 Task: Open Card Continuous Deployment Planning in Board Business Intelligence to Workspace Agile Methodology and add a team member Softage.1@softage.net, a label Green, a checklist Animation, an attachment from your computer, a color Green and finally, add a card description 'Create and send out employee engagement survey on company vision' and a comment 'Let us approach this task with a sense of data-driven decision-making, using metrics and analytics to inform our choices.'. Add a start date 'Jan 01, 1900' with a due date 'Jan 08, 1900'
Action: Mouse moved to (87, 356)
Screenshot: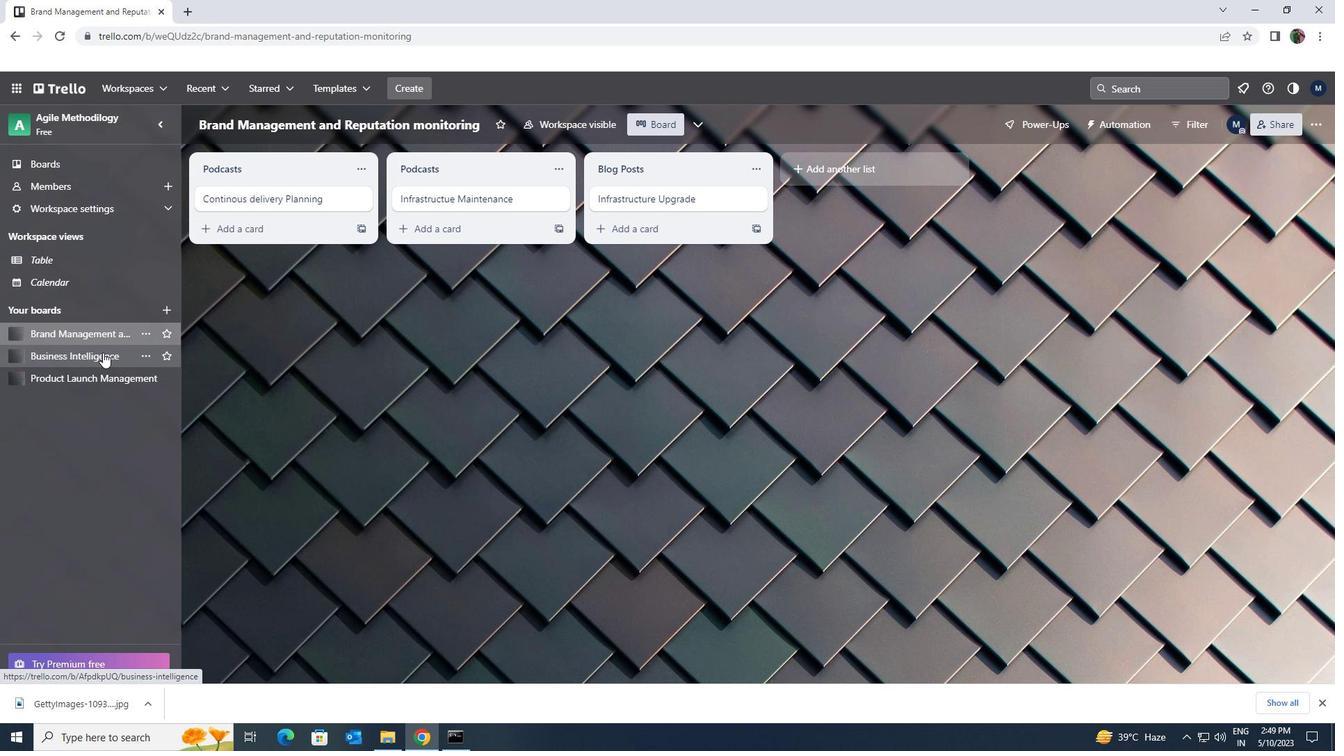 
Action: Mouse pressed left at (87, 356)
Screenshot: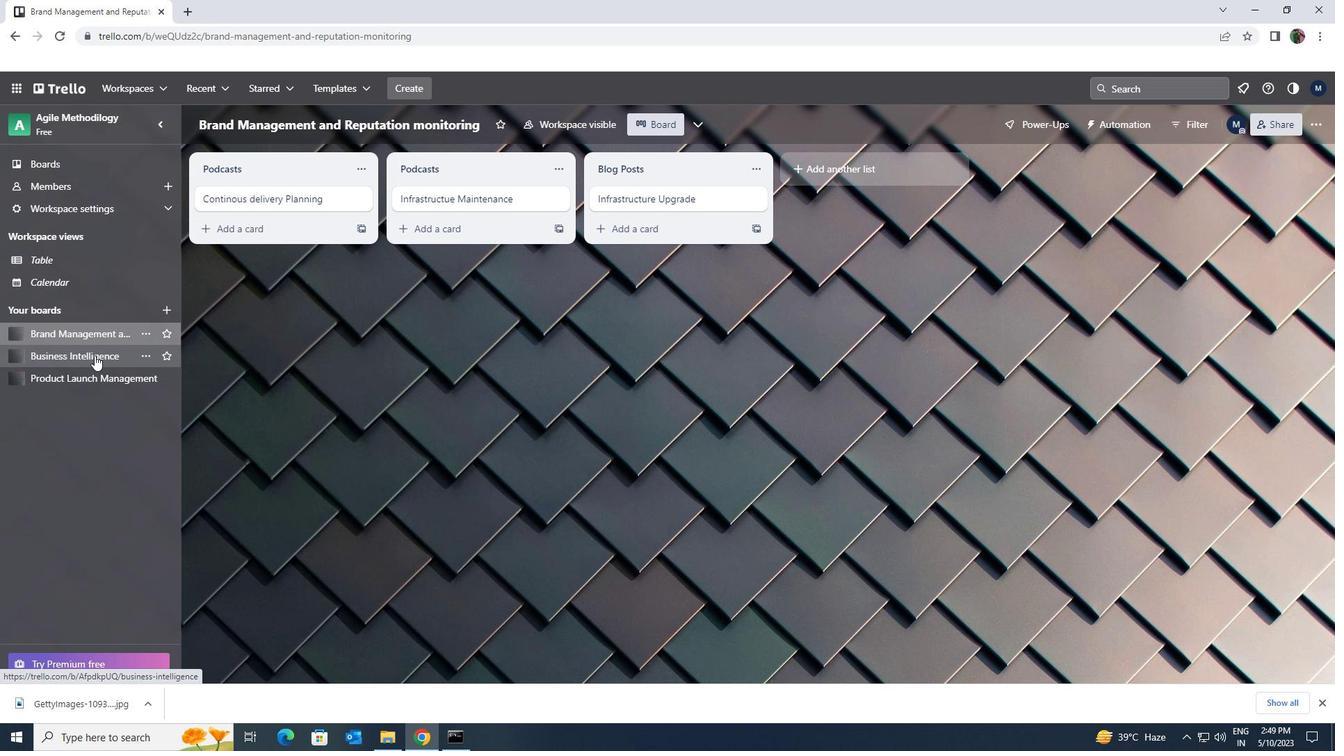 
Action: Mouse moved to (321, 198)
Screenshot: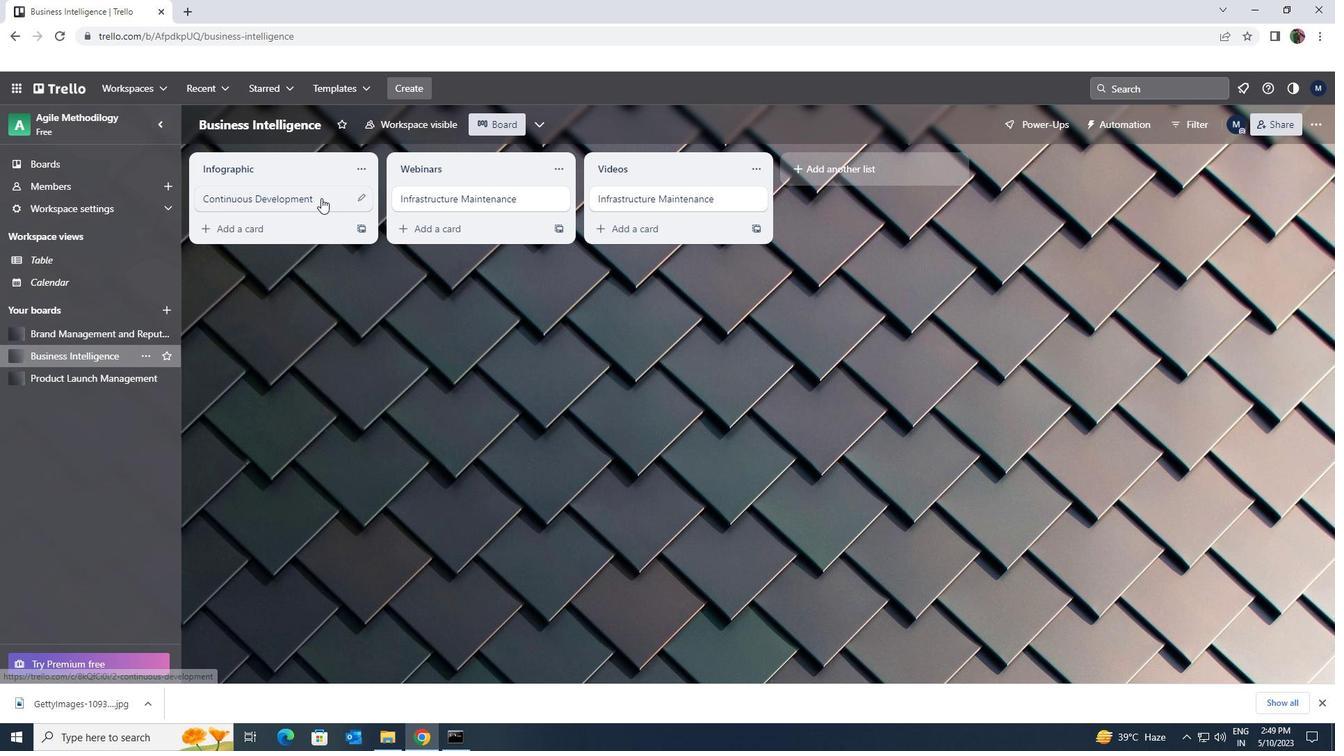
Action: Mouse pressed left at (321, 198)
Screenshot: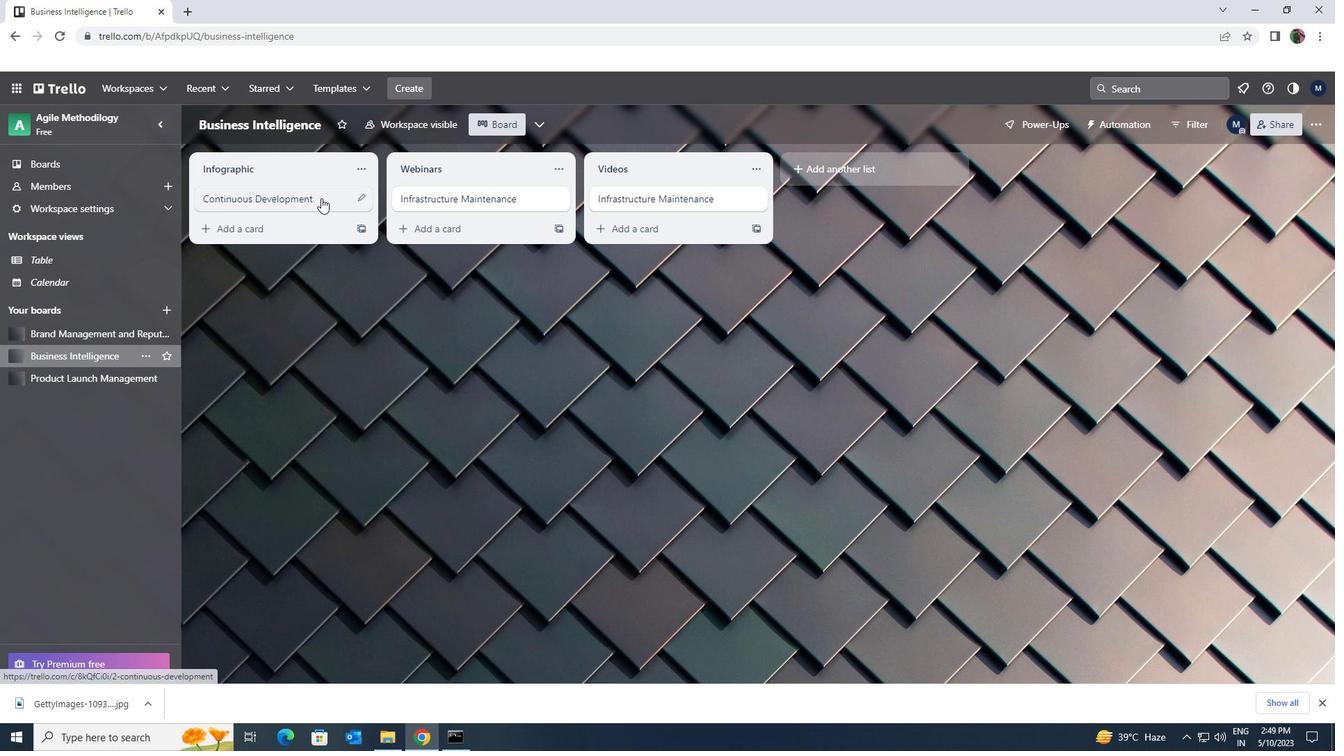 
Action: Mouse moved to (828, 205)
Screenshot: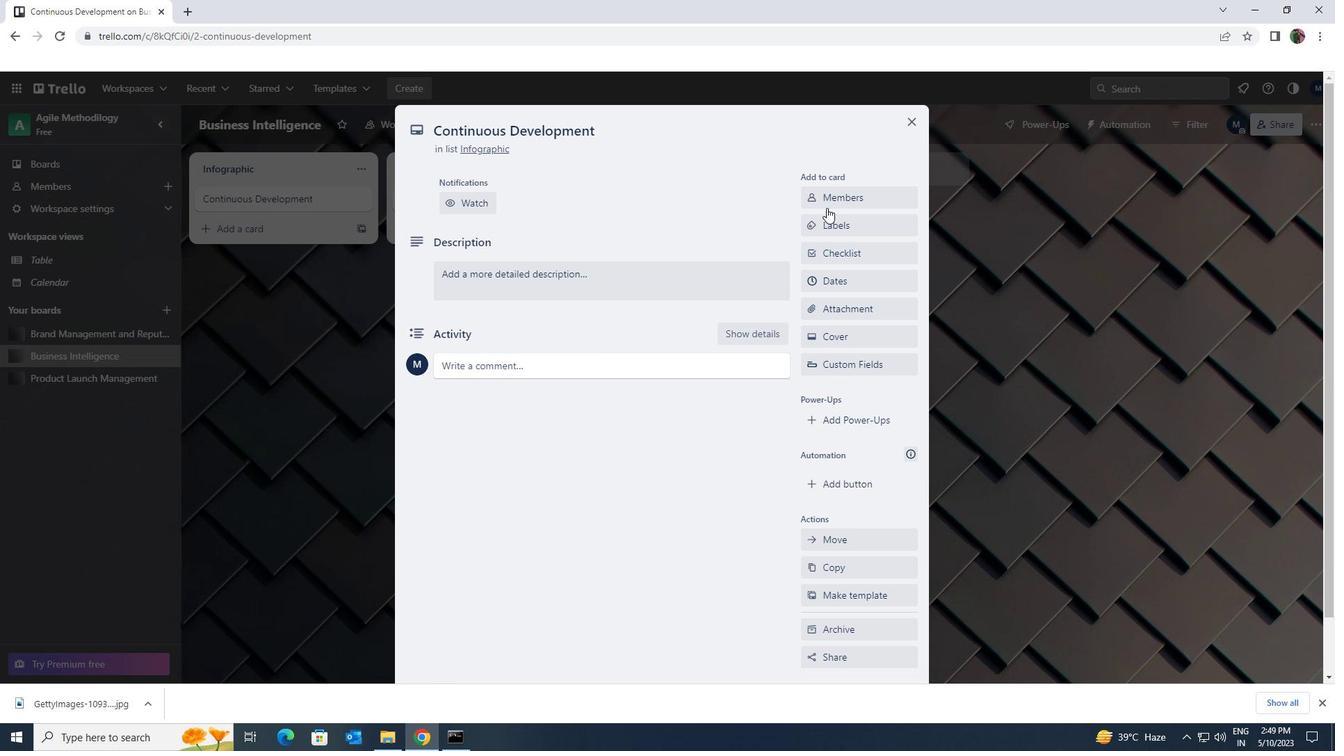 
Action: Mouse pressed left at (828, 205)
Screenshot: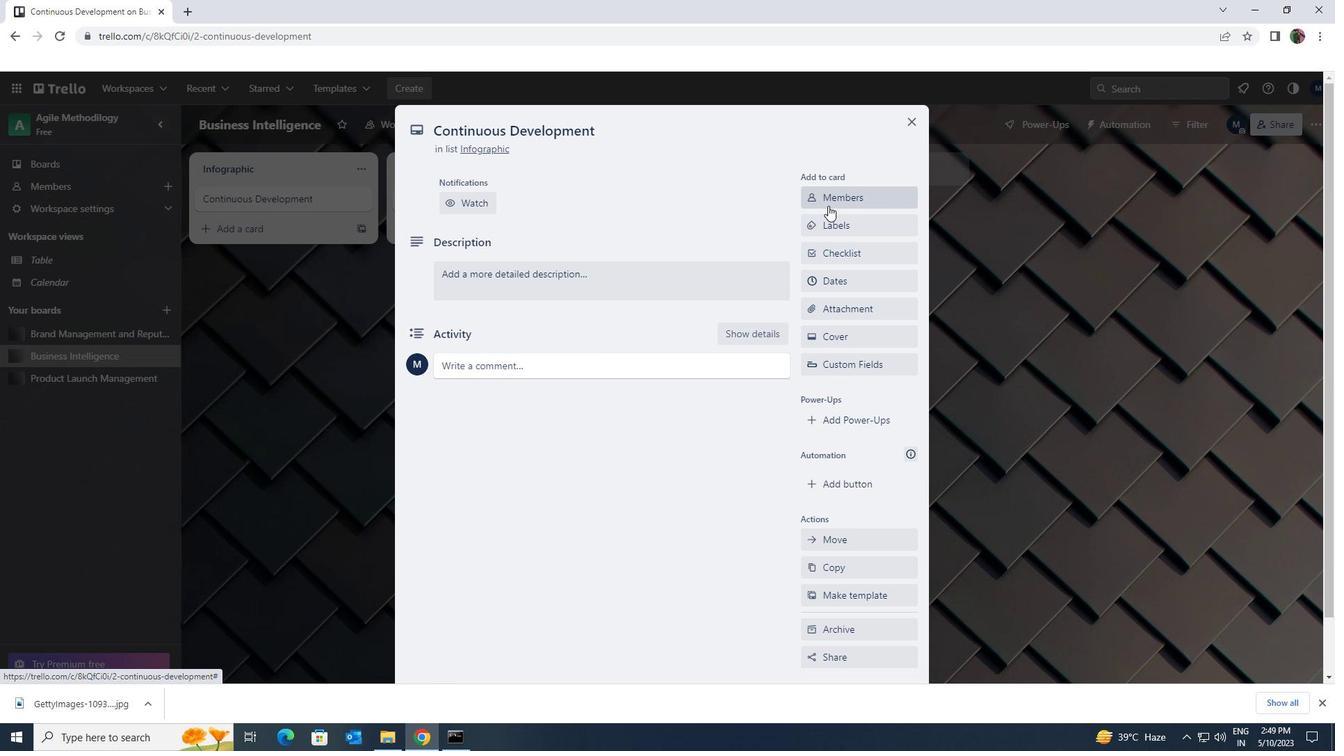 
Action: Key pressed <Key.shift>SOFTAGE.1<Key.shift>@SOFTAGE.NET
Screenshot: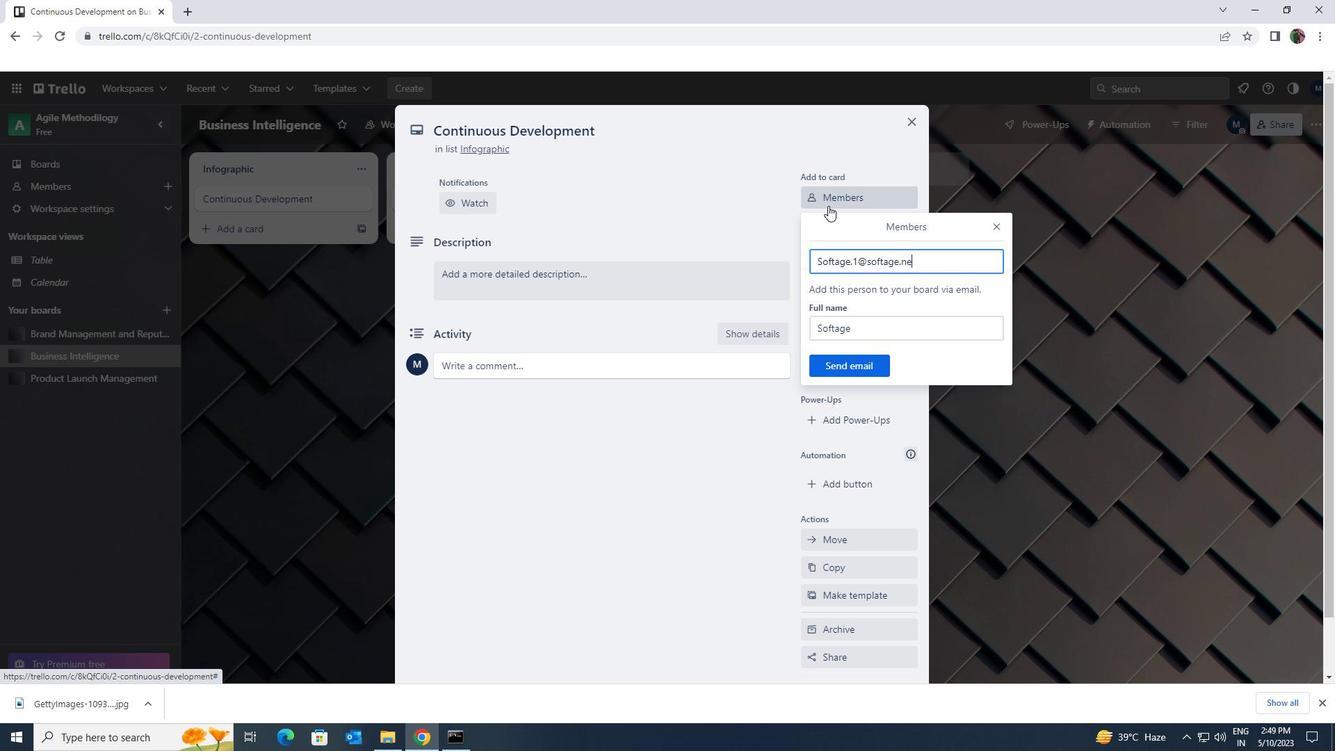 
Action: Mouse moved to (870, 358)
Screenshot: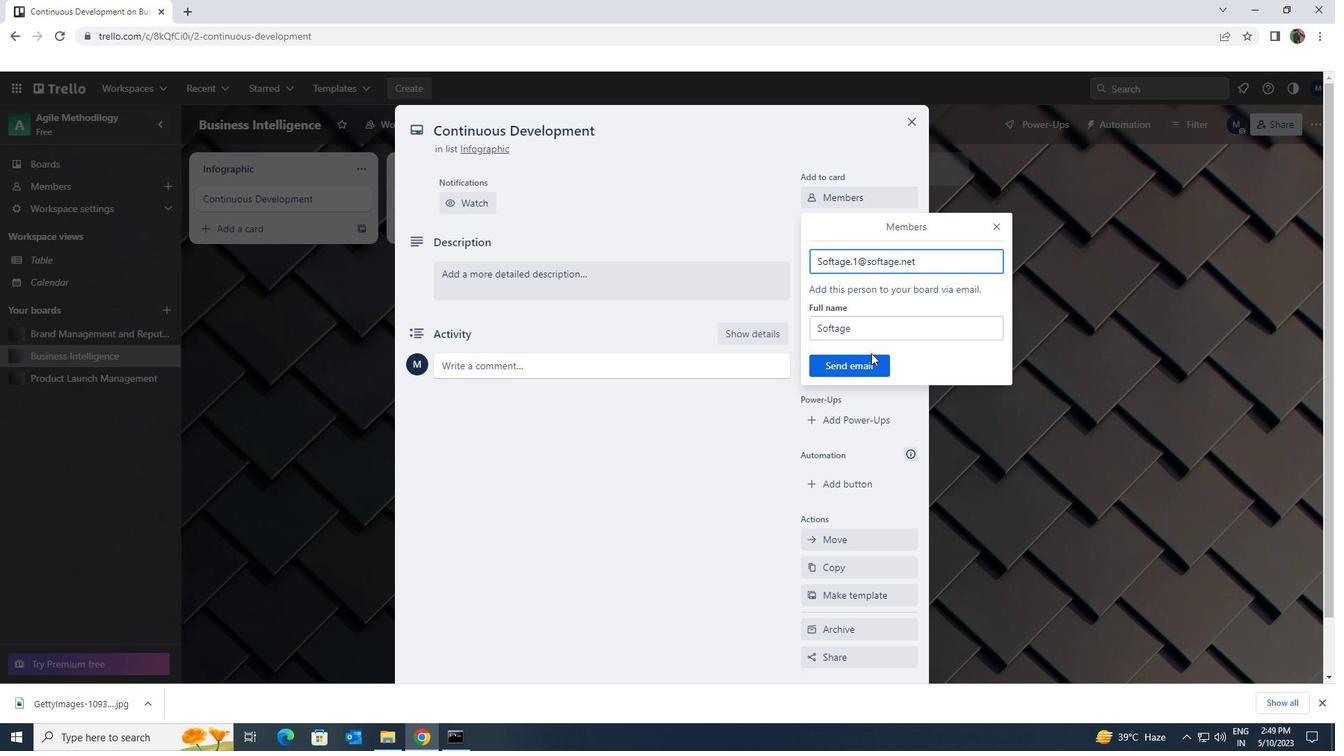 
Action: Mouse pressed left at (870, 358)
Screenshot: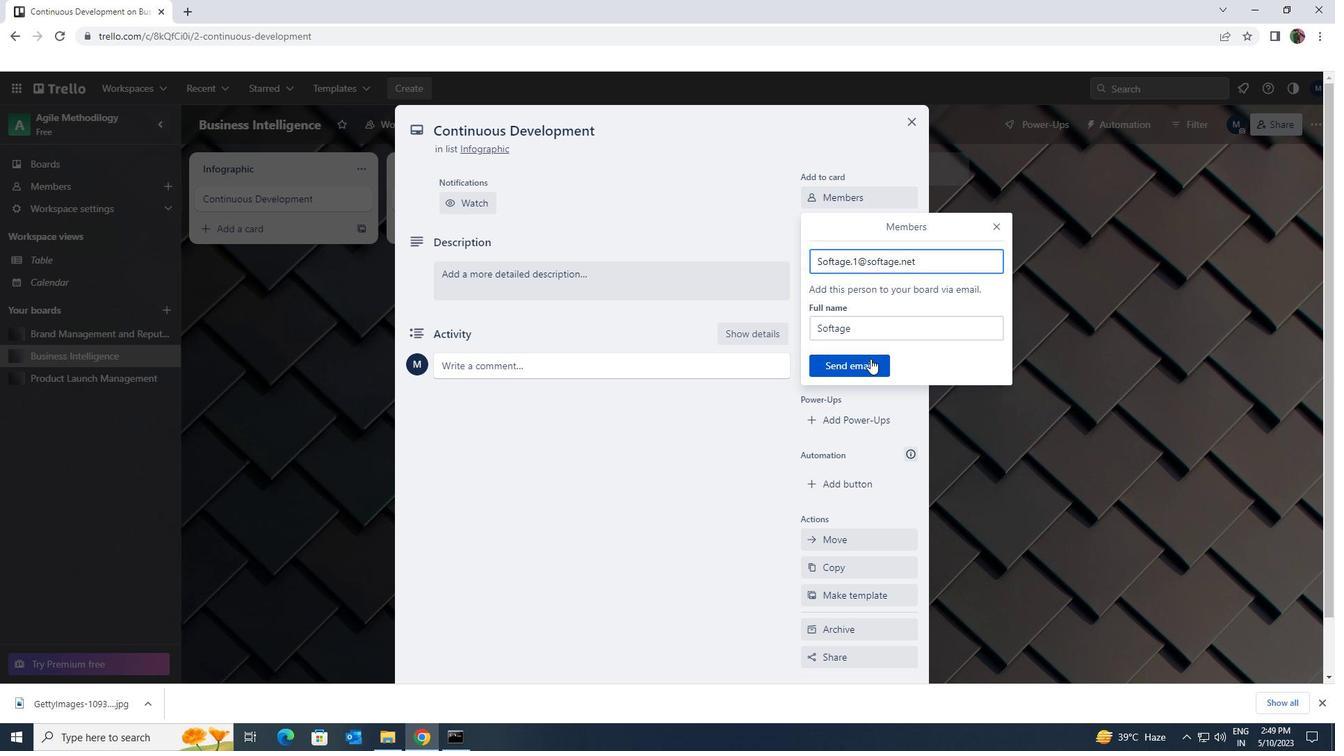 
Action: Mouse moved to (857, 282)
Screenshot: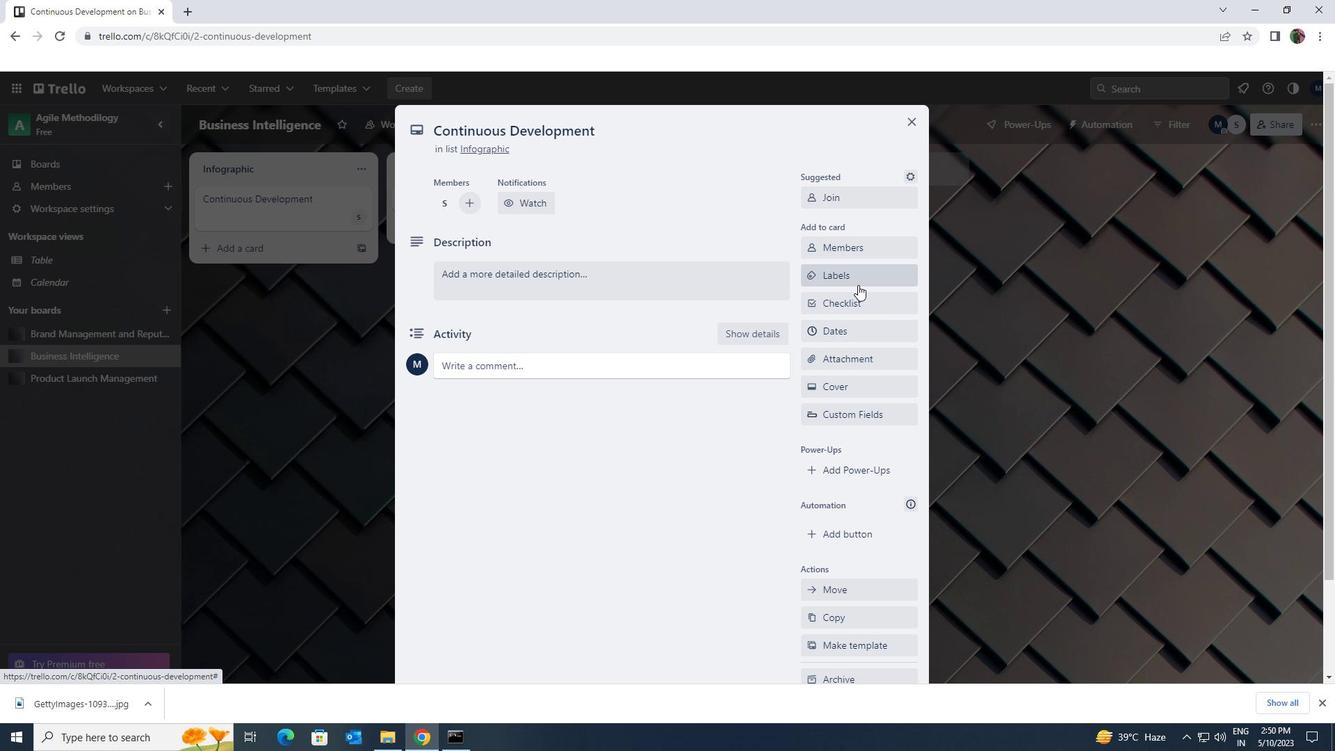 
Action: Mouse pressed left at (857, 282)
Screenshot: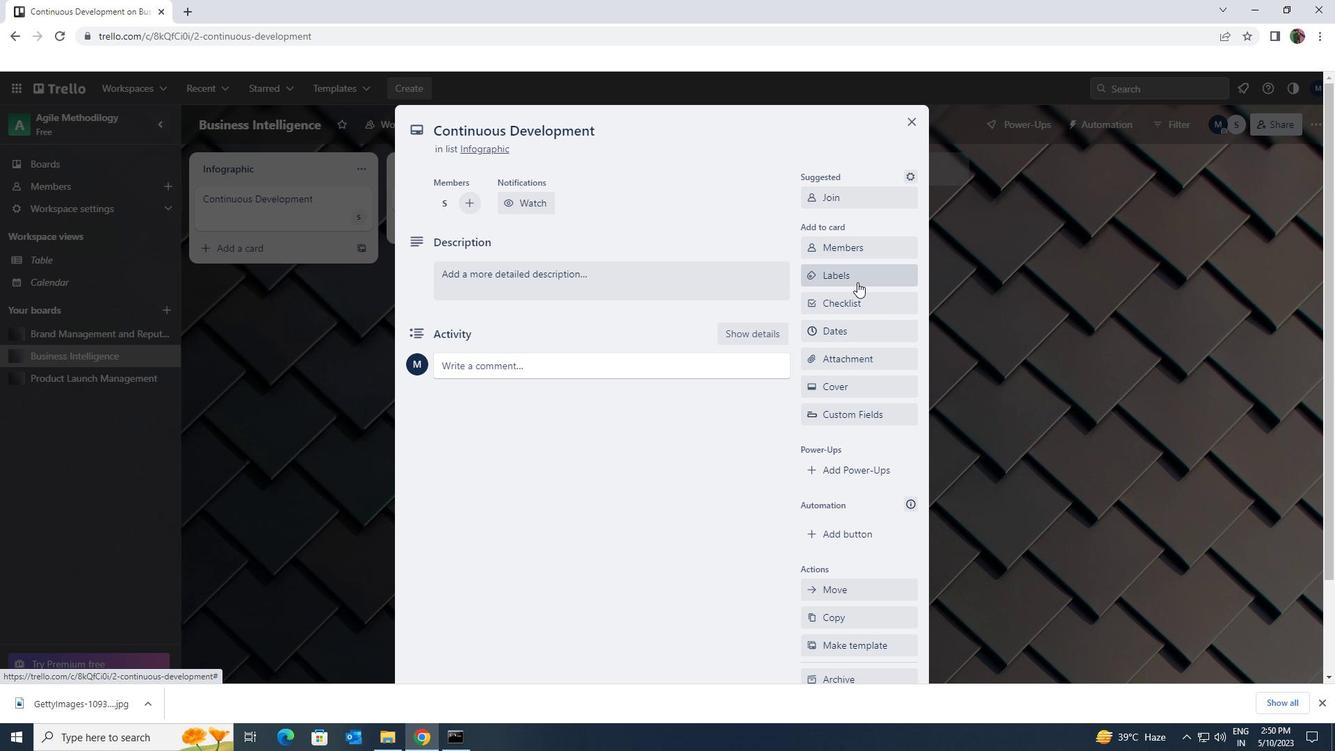
Action: Mouse moved to (882, 554)
Screenshot: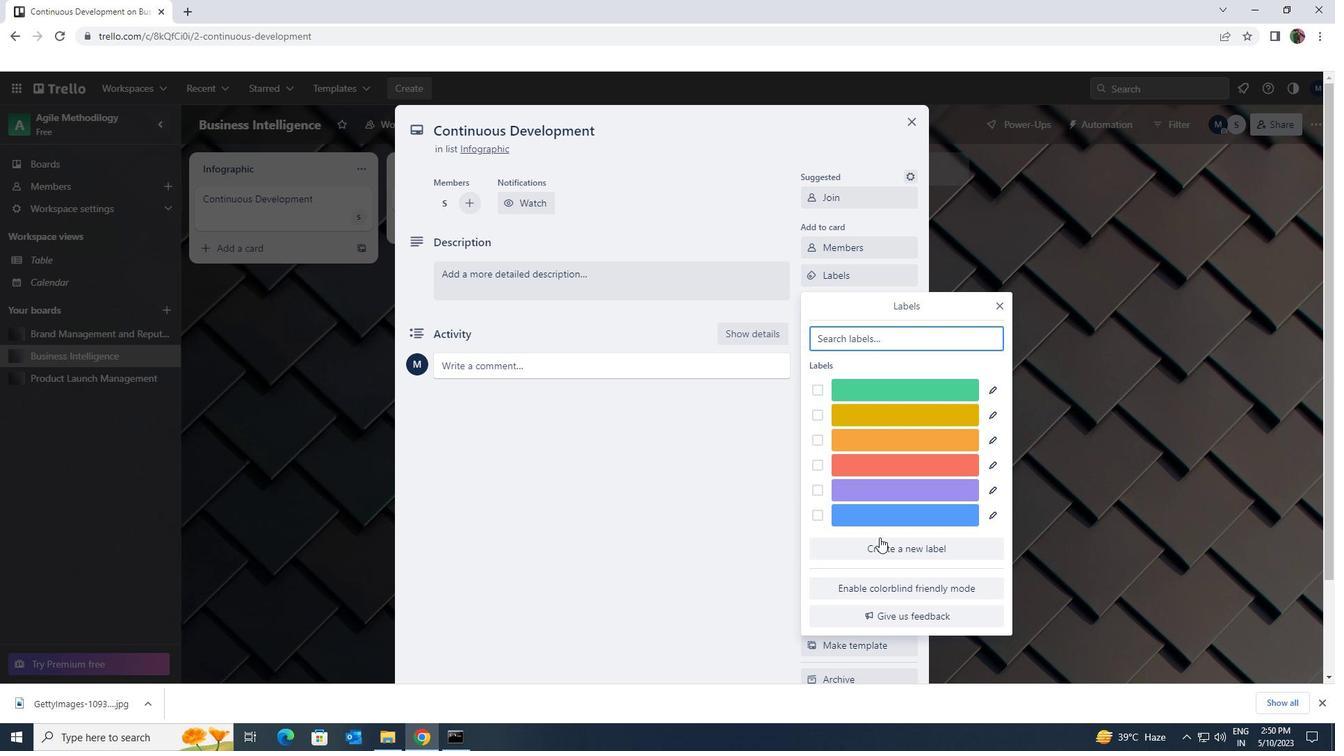 
Action: Mouse pressed left at (882, 554)
Screenshot: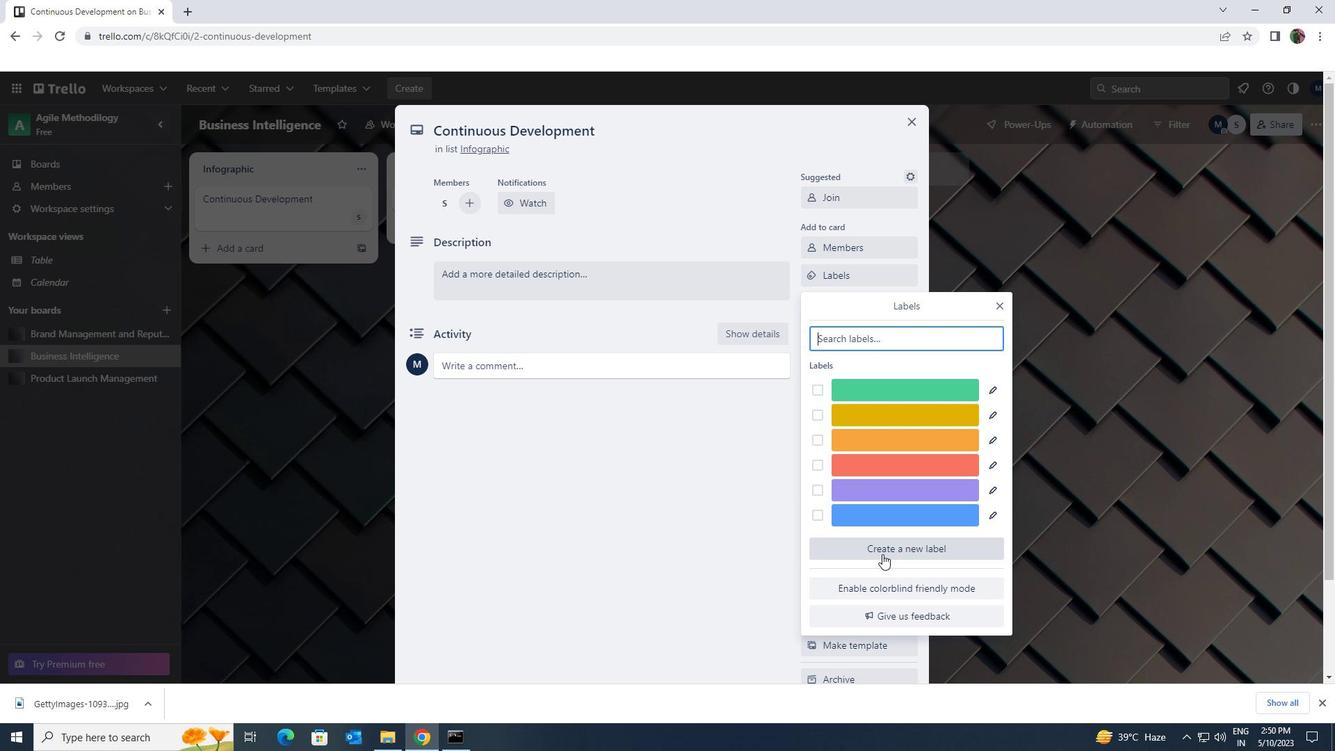 
Action: Mouse moved to (827, 346)
Screenshot: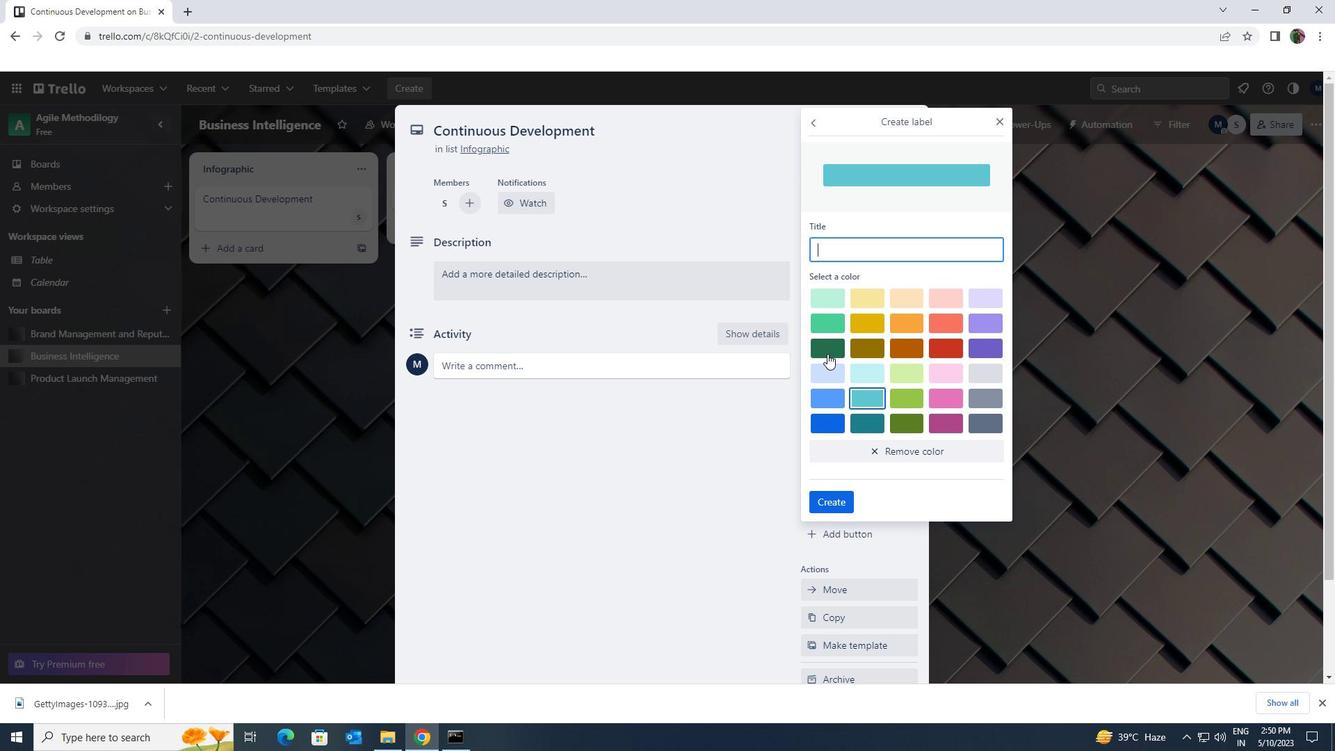 
Action: Mouse pressed left at (827, 346)
Screenshot: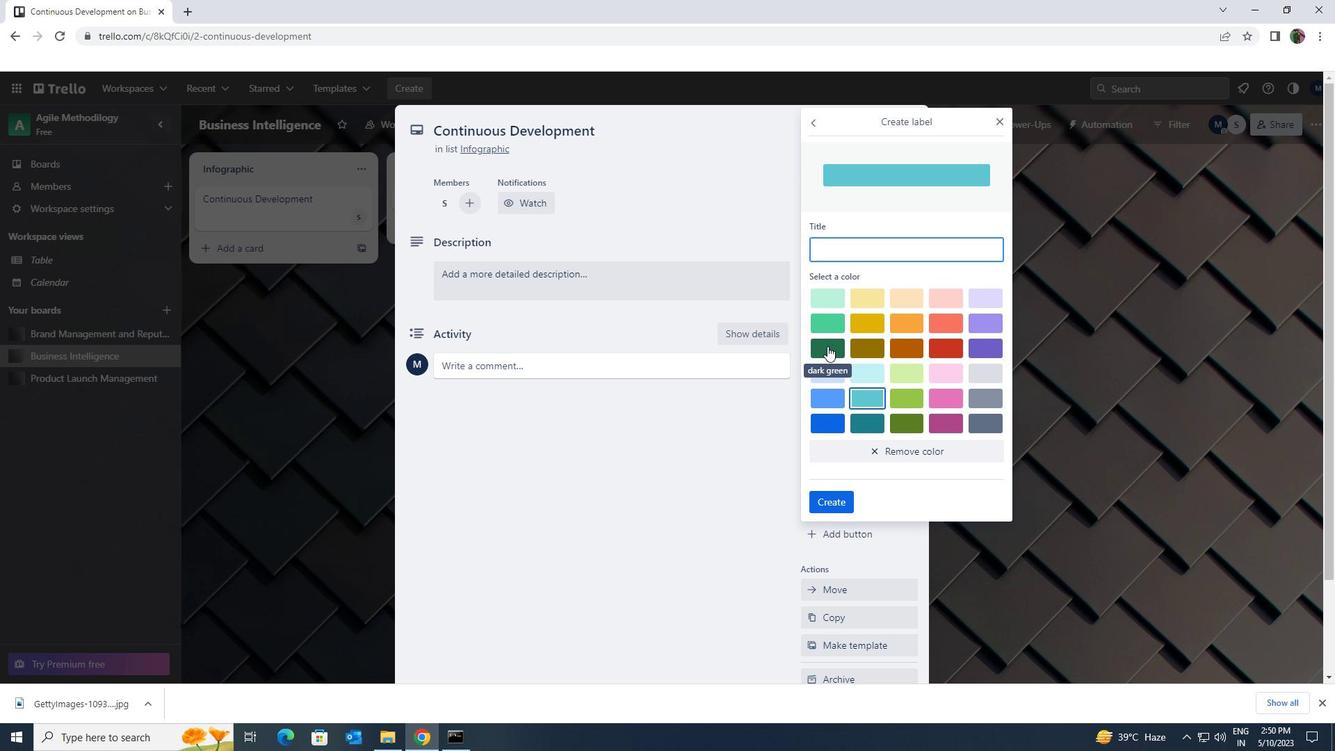 
Action: Mouse moved to (838, 499)
Screenshot: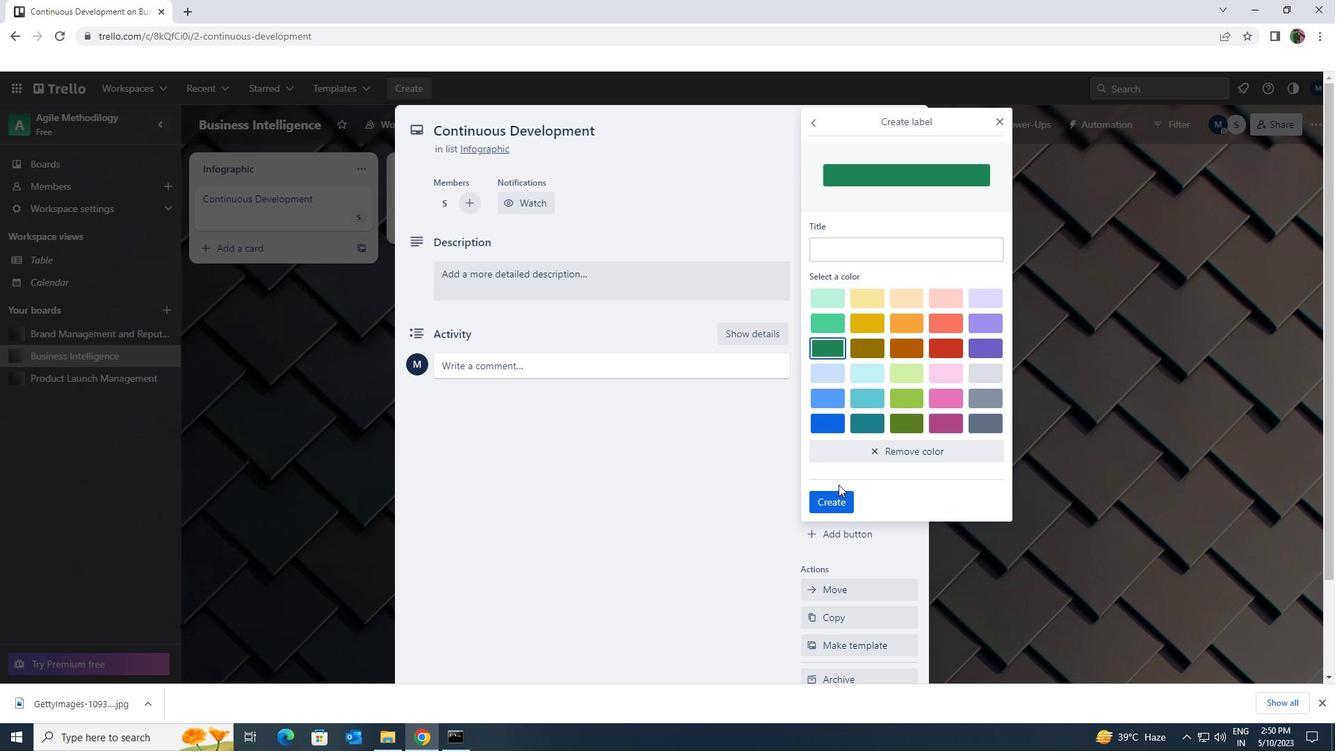 
Action: Mouse pressed left at (838, 499)
Screenshot: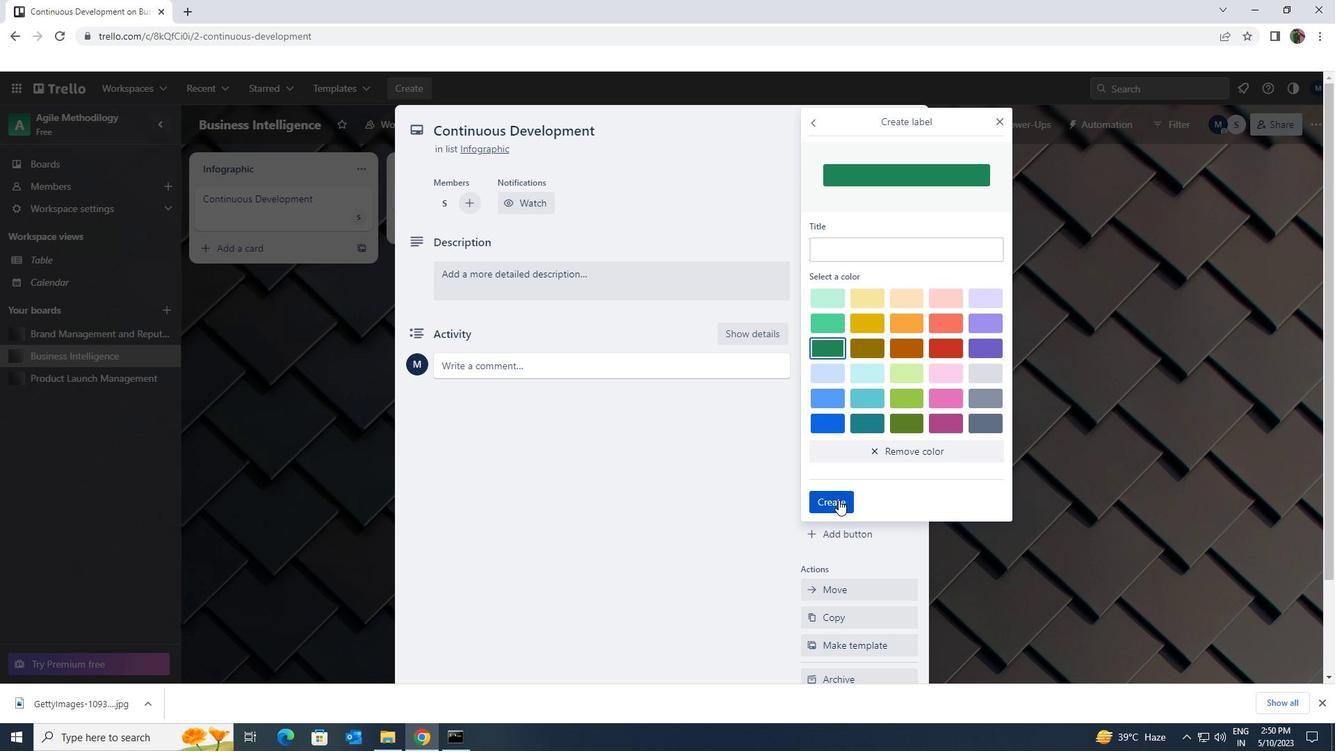 
Action: Mouse moved to (995, 305)
Screenshot: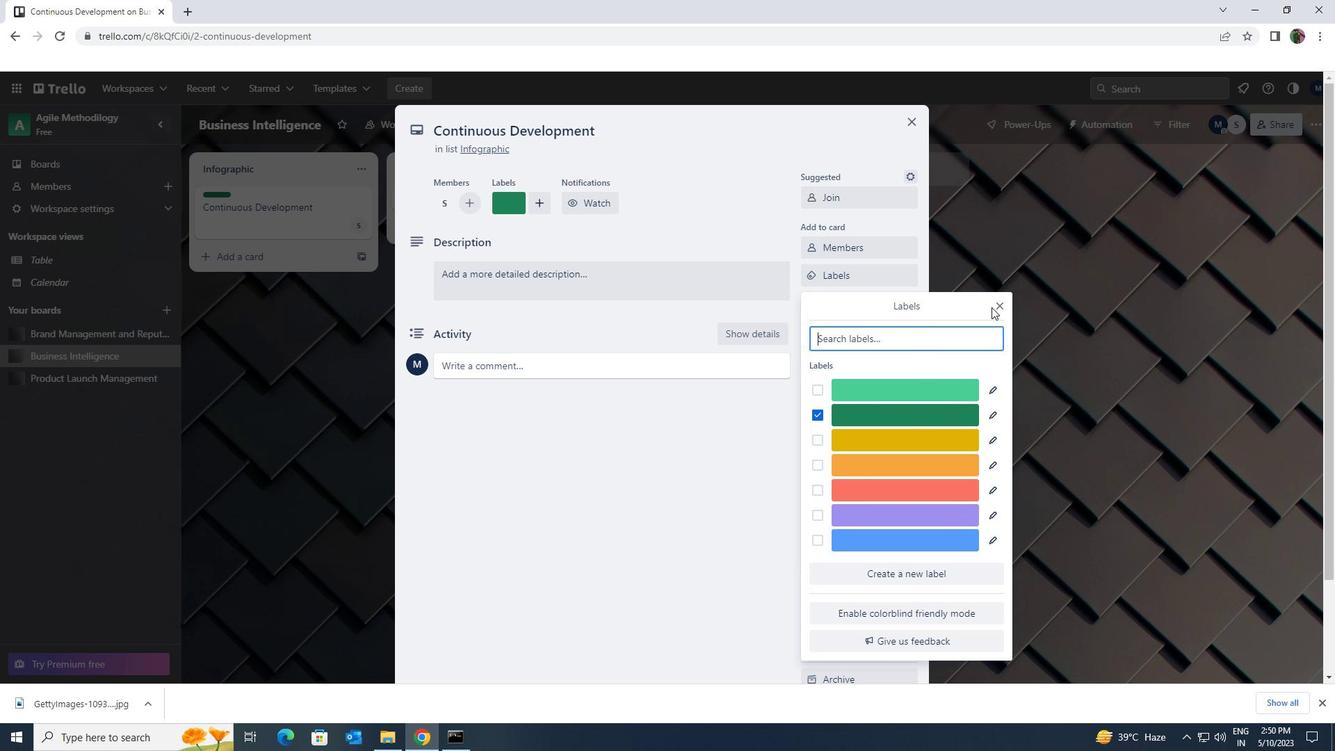 
Action: Mouse pressed left at (995, 305)
Screenshot: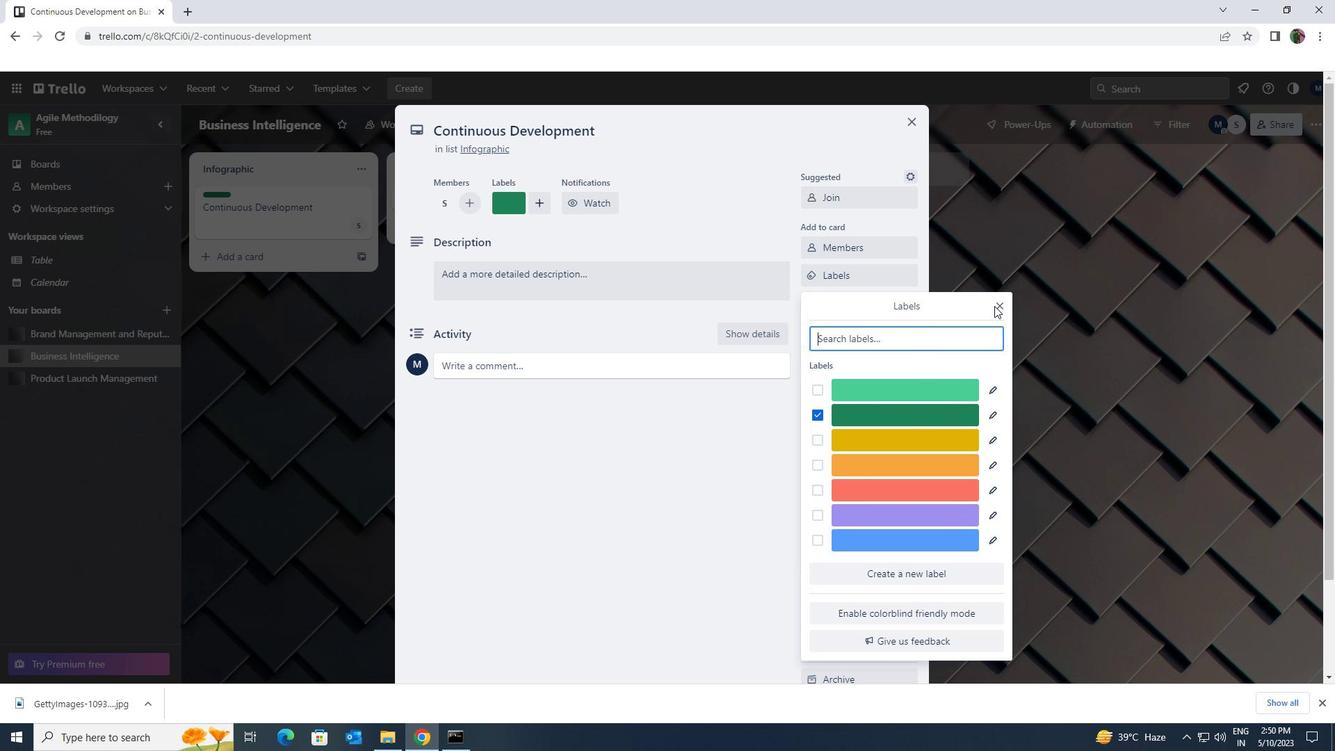 
Action: Mouse moved to (896, 294)
Screenshot: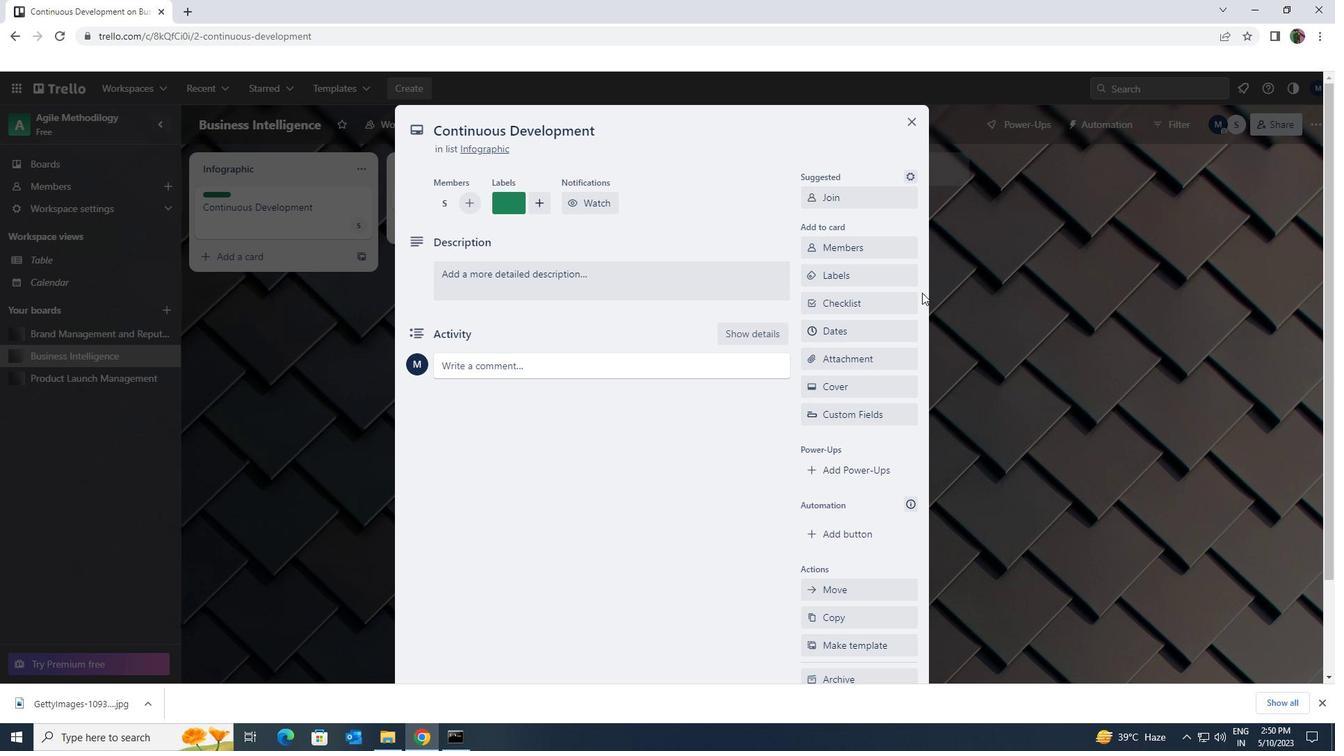
Action: Mouse pressed left at (896, 294)
Screenshot: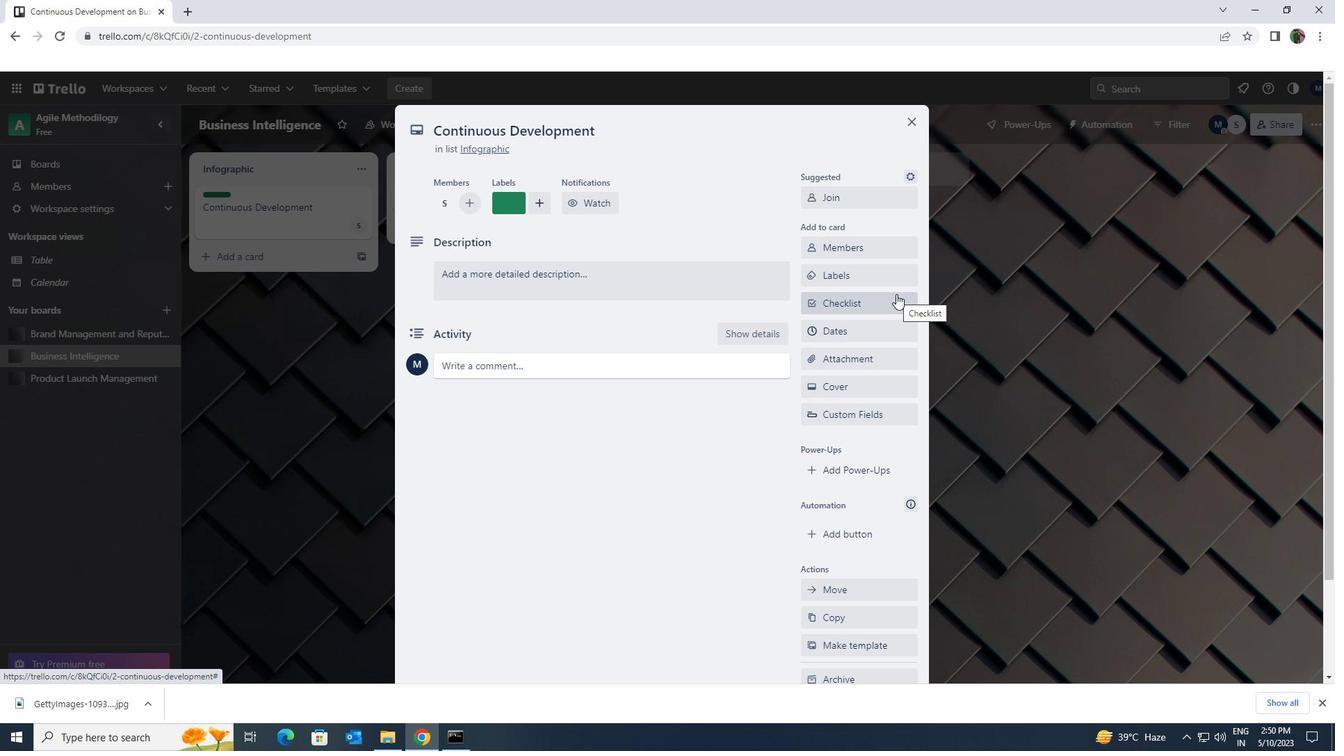 
Action: Key pressed <Key.shift><Key.shift><Key.shift><Key.shift><Key.shift><Key.shift><Key.shift><Key.shift><Key.shift><Key.shift>ANIMATION
Screenshot: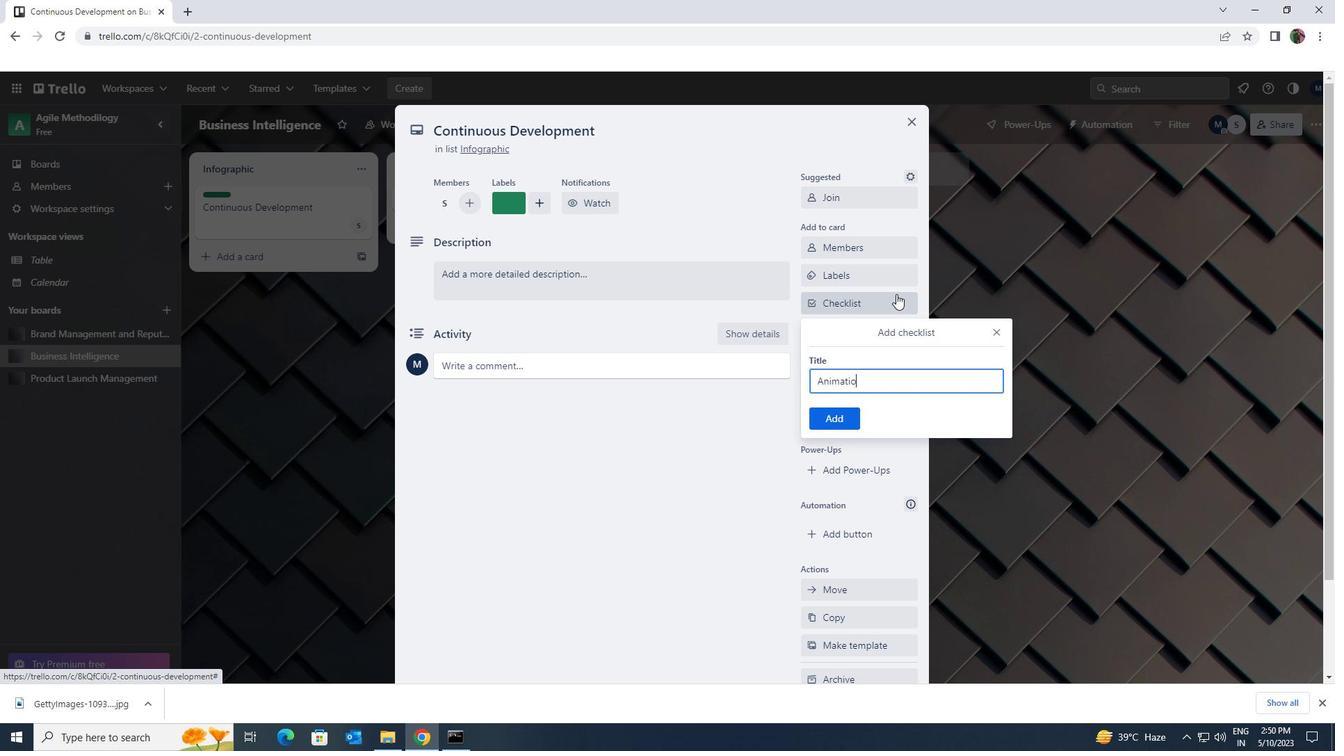 
Action: Mouse moved to (844, 419)
Screenshot: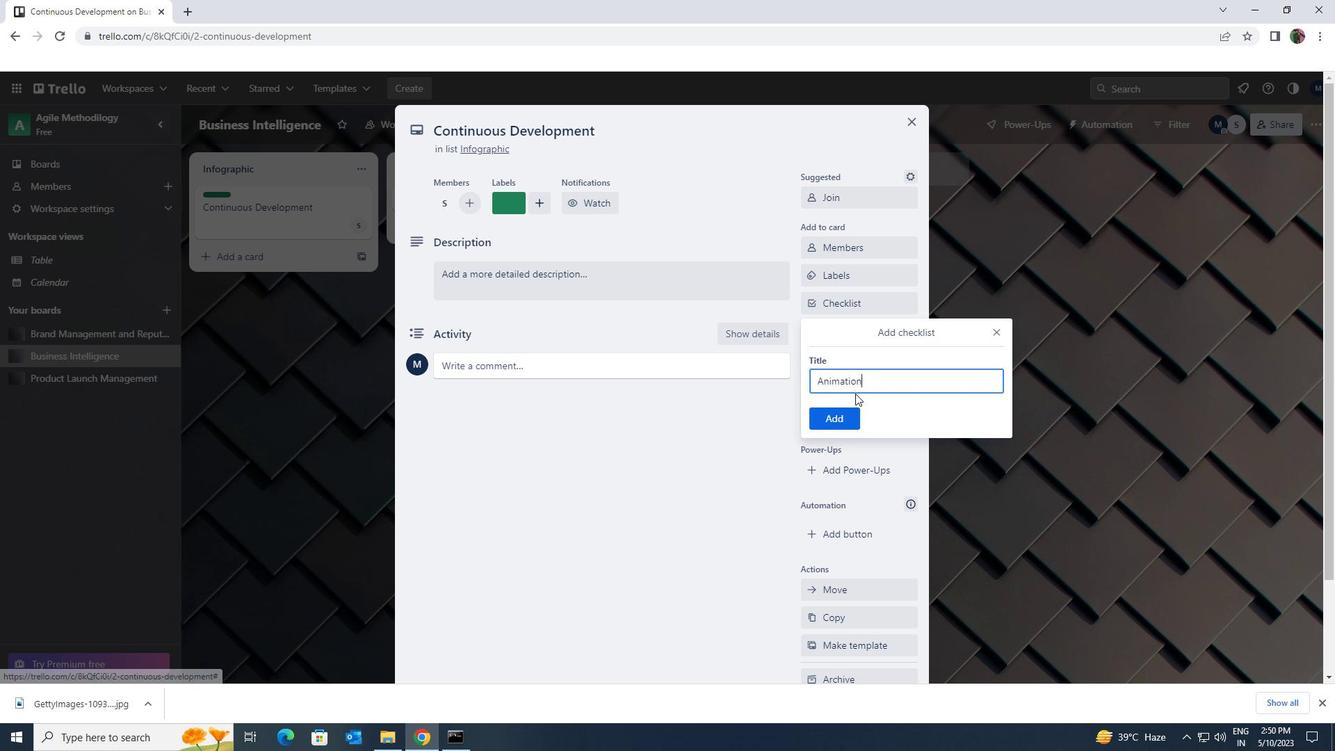 
Action: Mouse pressed left at (844, 419)
Screenshot: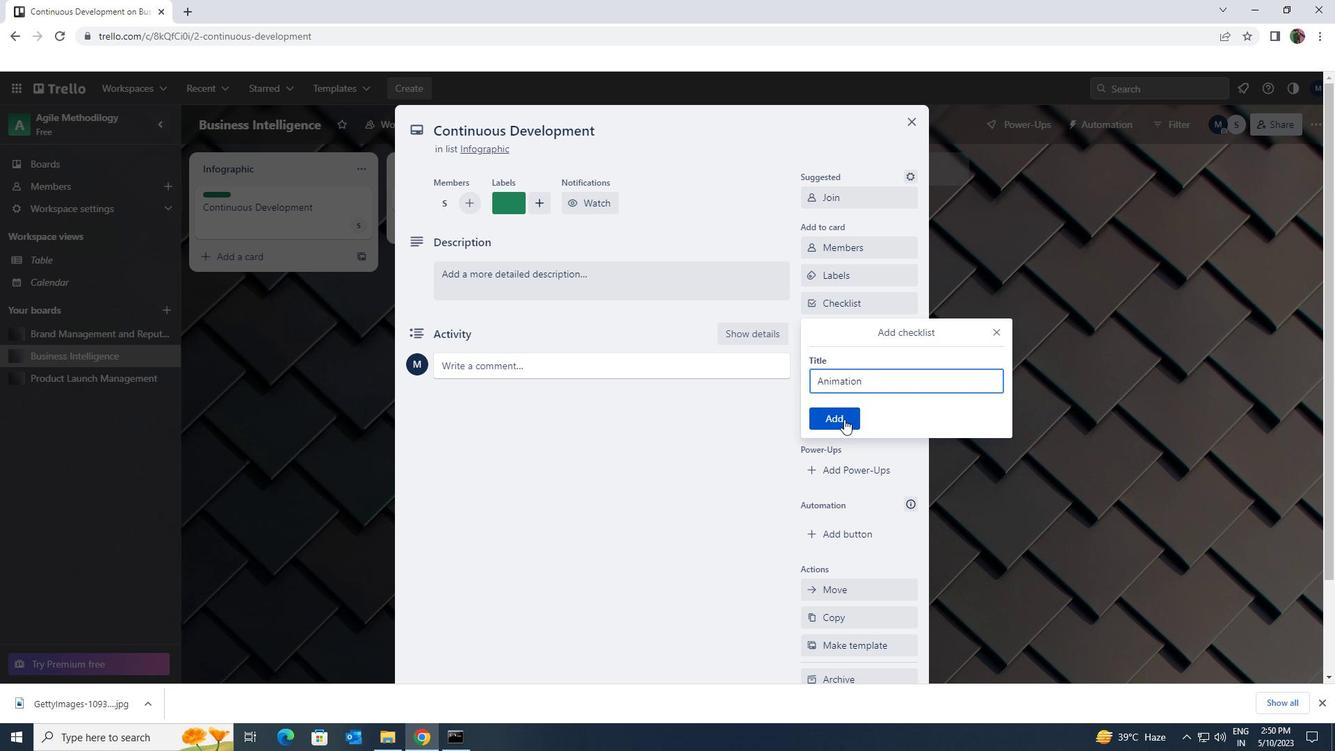 
Action: Mouse moved to (844, 354)
Screenshot: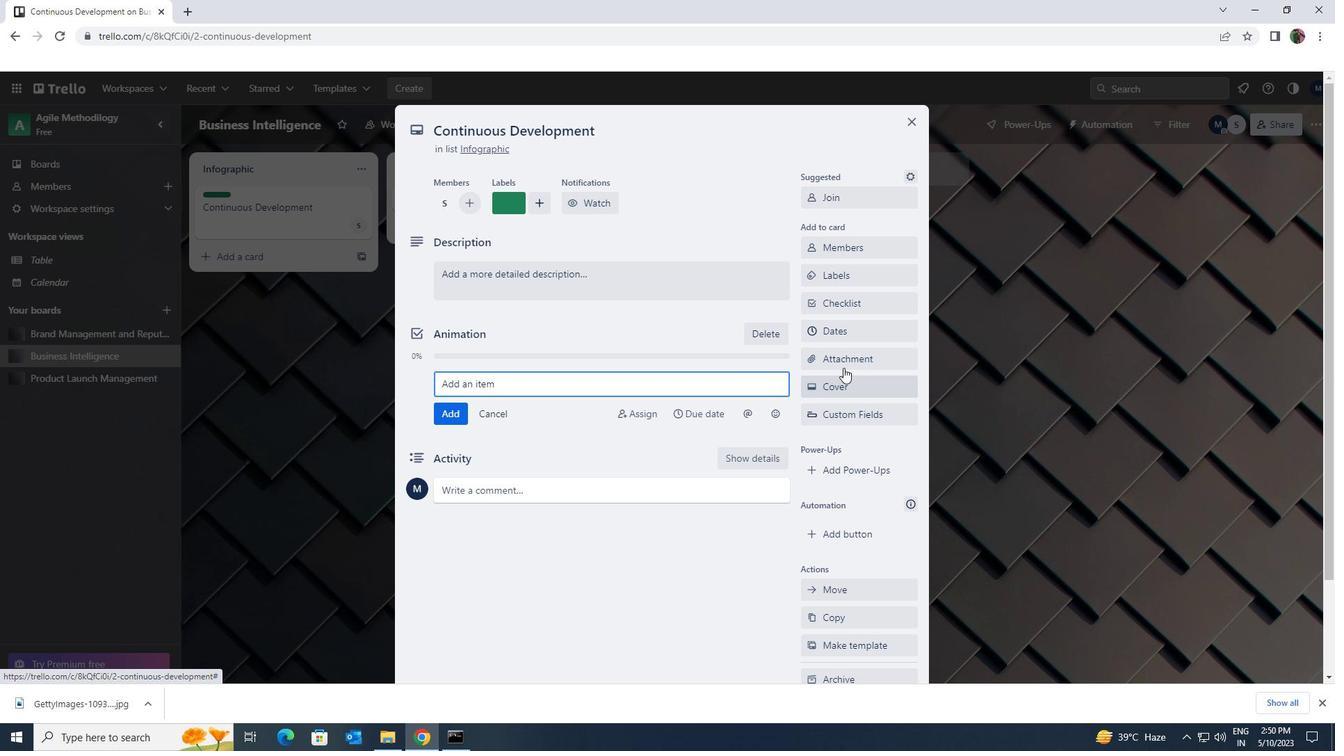 
Action: Mouse pressed left at (844, 354)
Screenshot: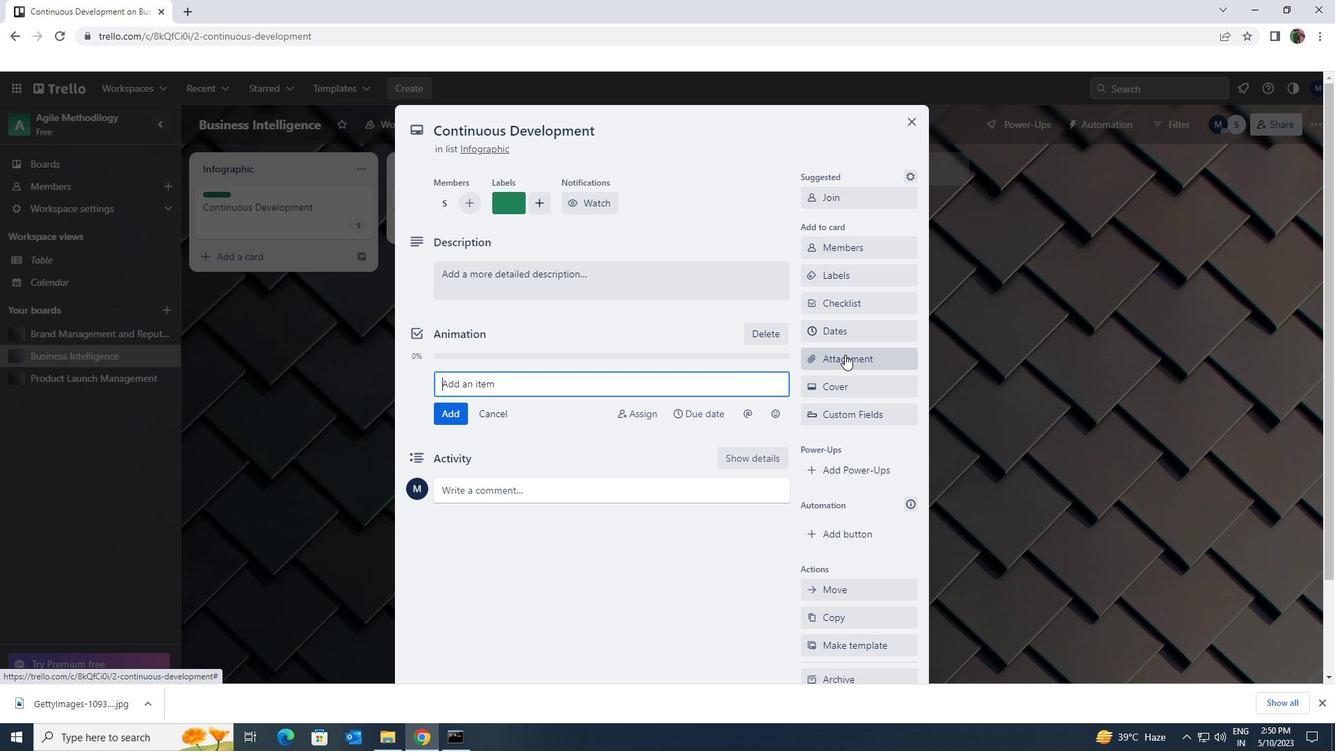 
Action: Mouse moved to (856, 424)
Screenshot: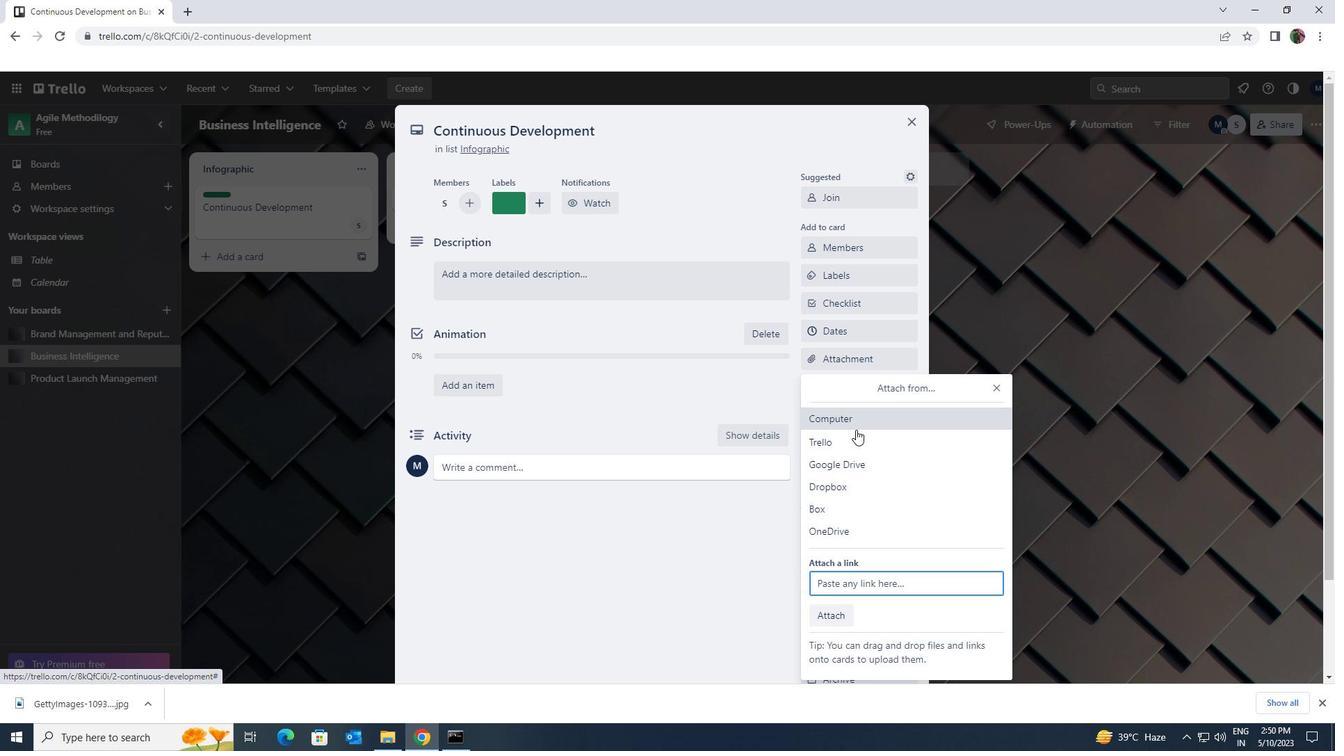 
Action: Mouse pressed left at (856, 424)
Screenshot: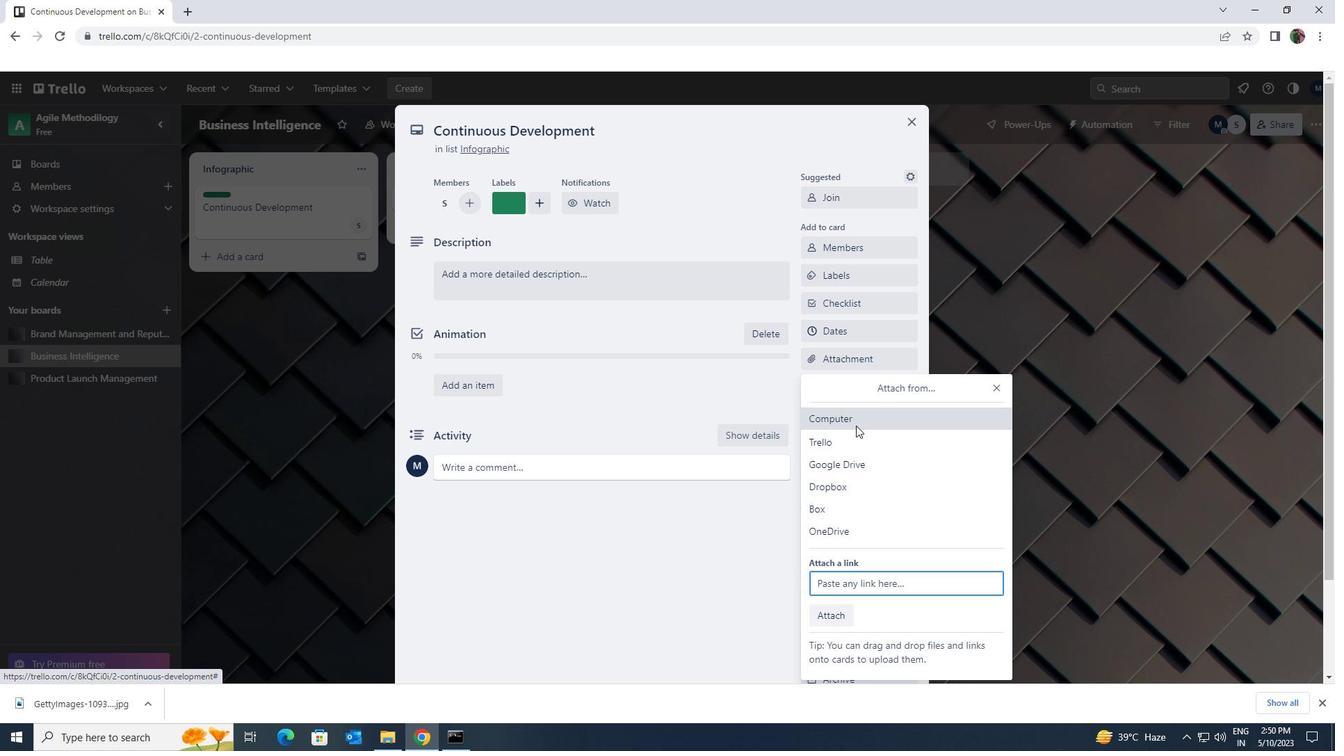 
Action: Mouse moved to (73, 155)
Screenshot: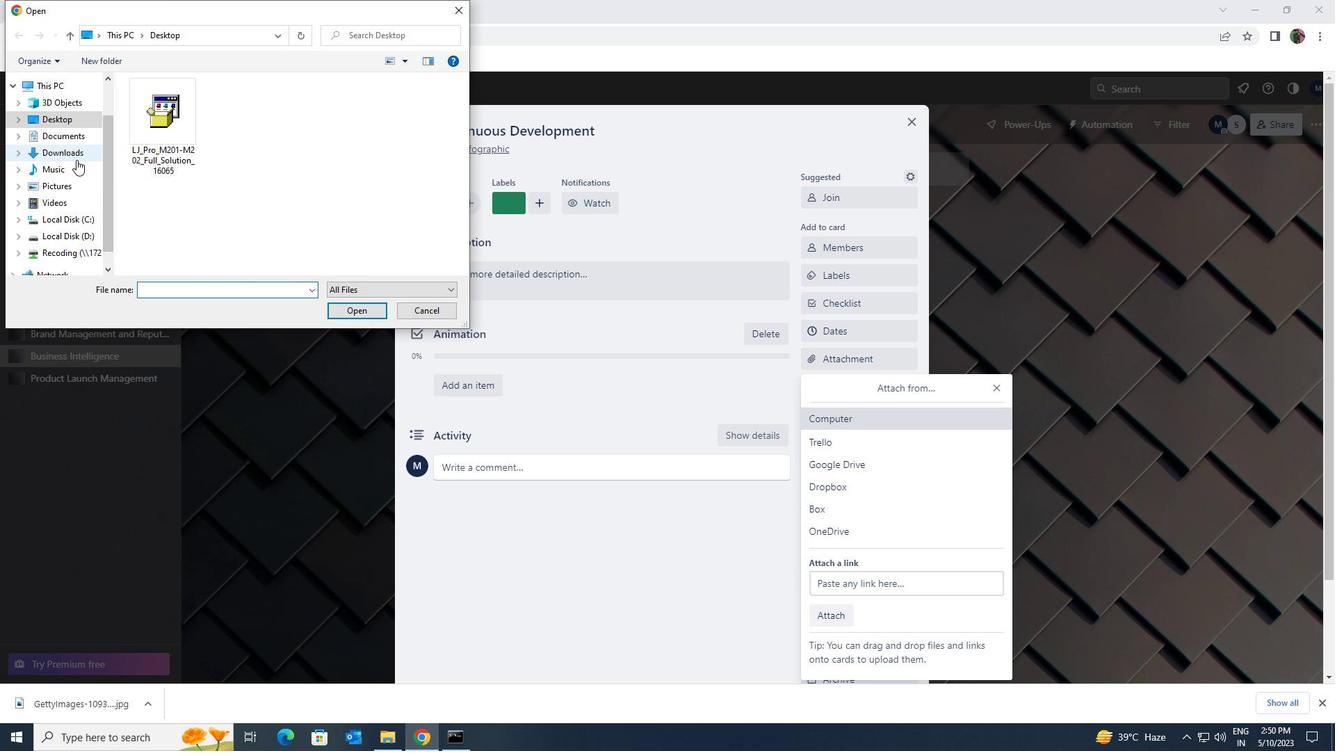 
Action: Mouse pressed left at (73, 155)
Screenshot: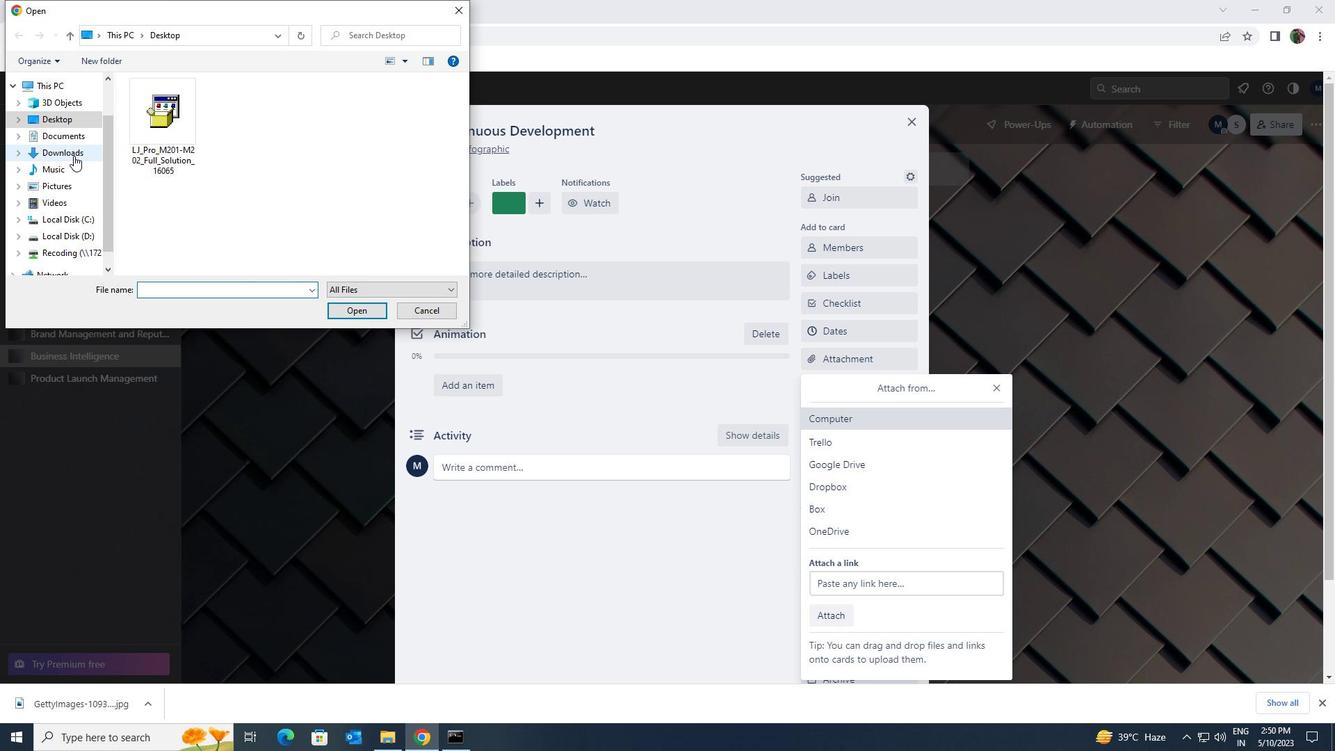 
Action: Mouse moved to (178, 116)
Screenshot: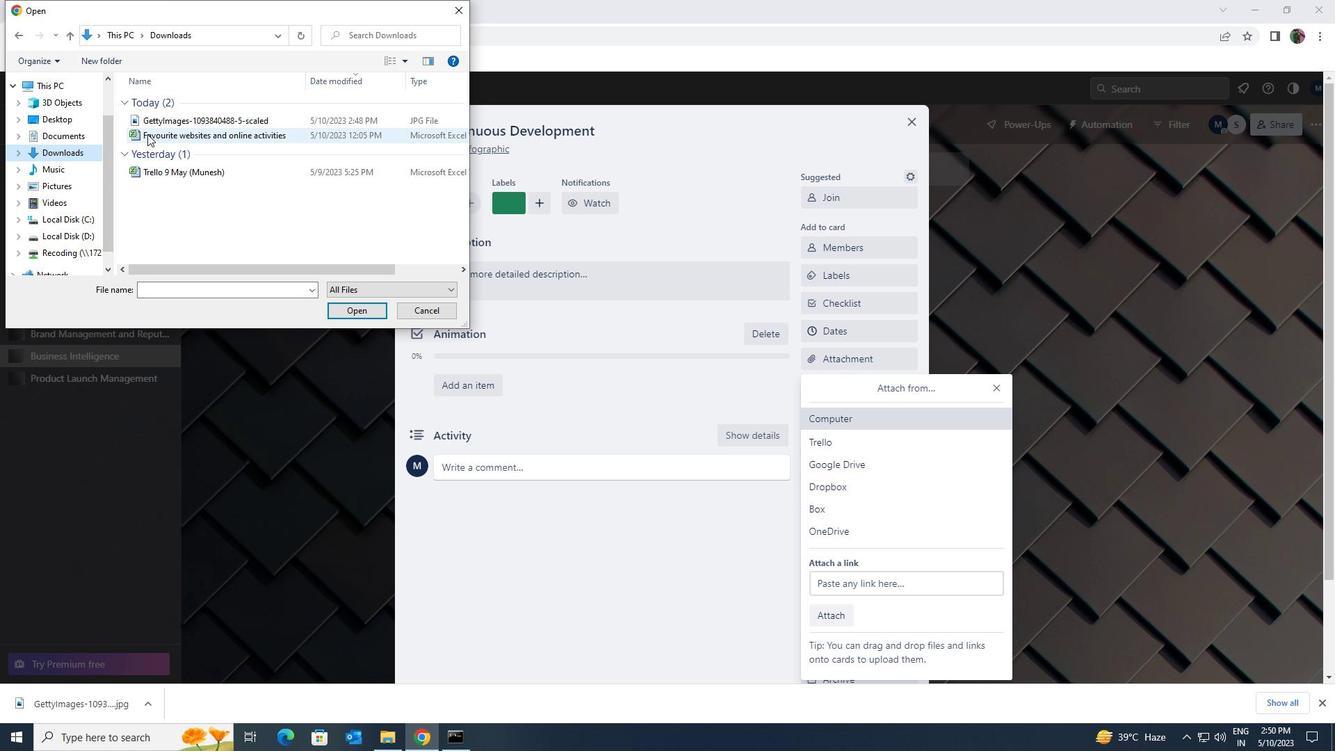 
Action: Mouse pressed left at (178, 116)
Screenshot: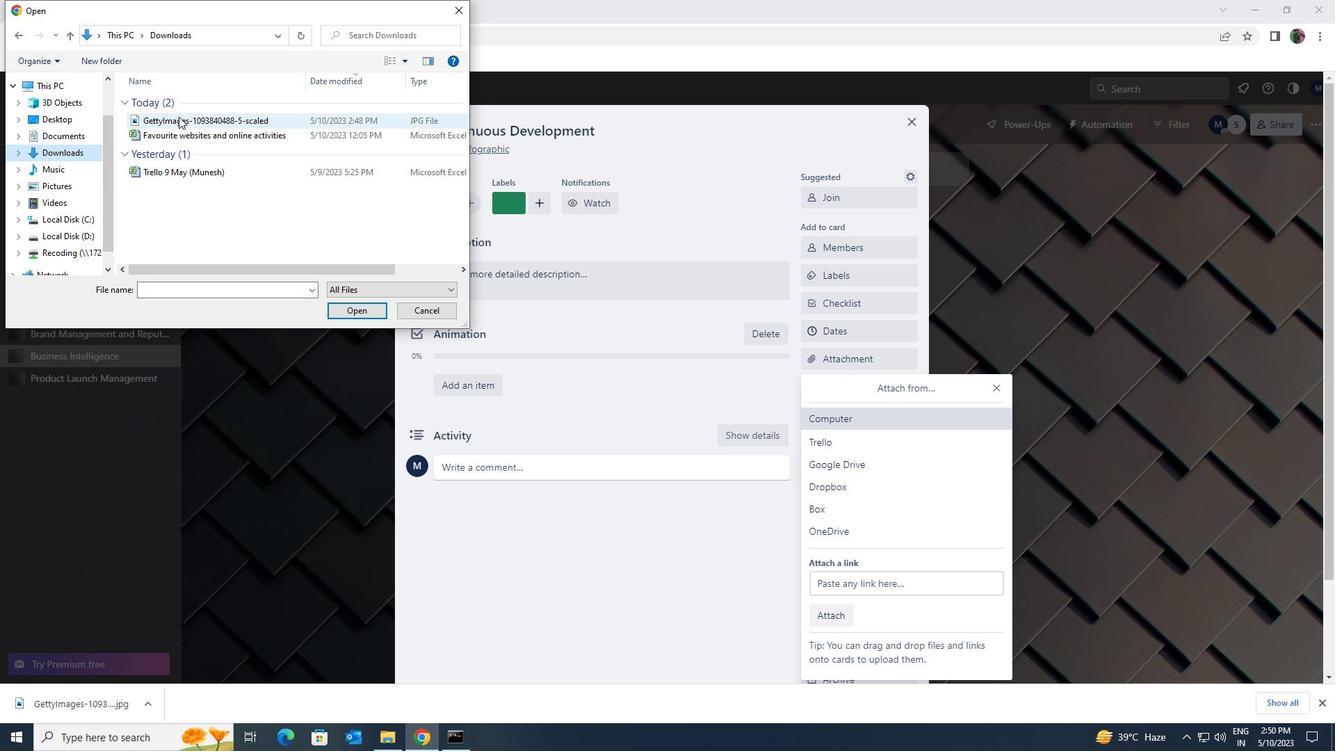 
Action: Mouse moved to (365, 310)
Screenshot: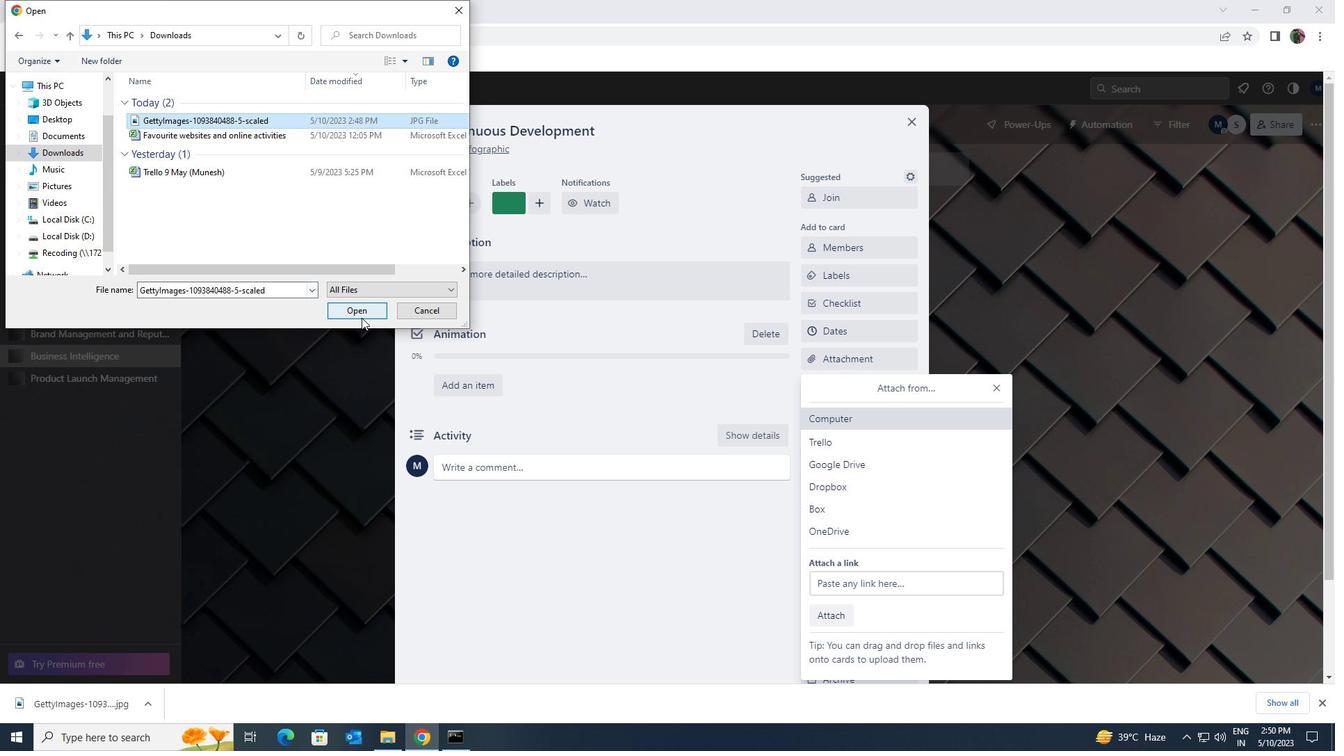 
Action: Mouse pressed left at (365, 310)
Screenshot: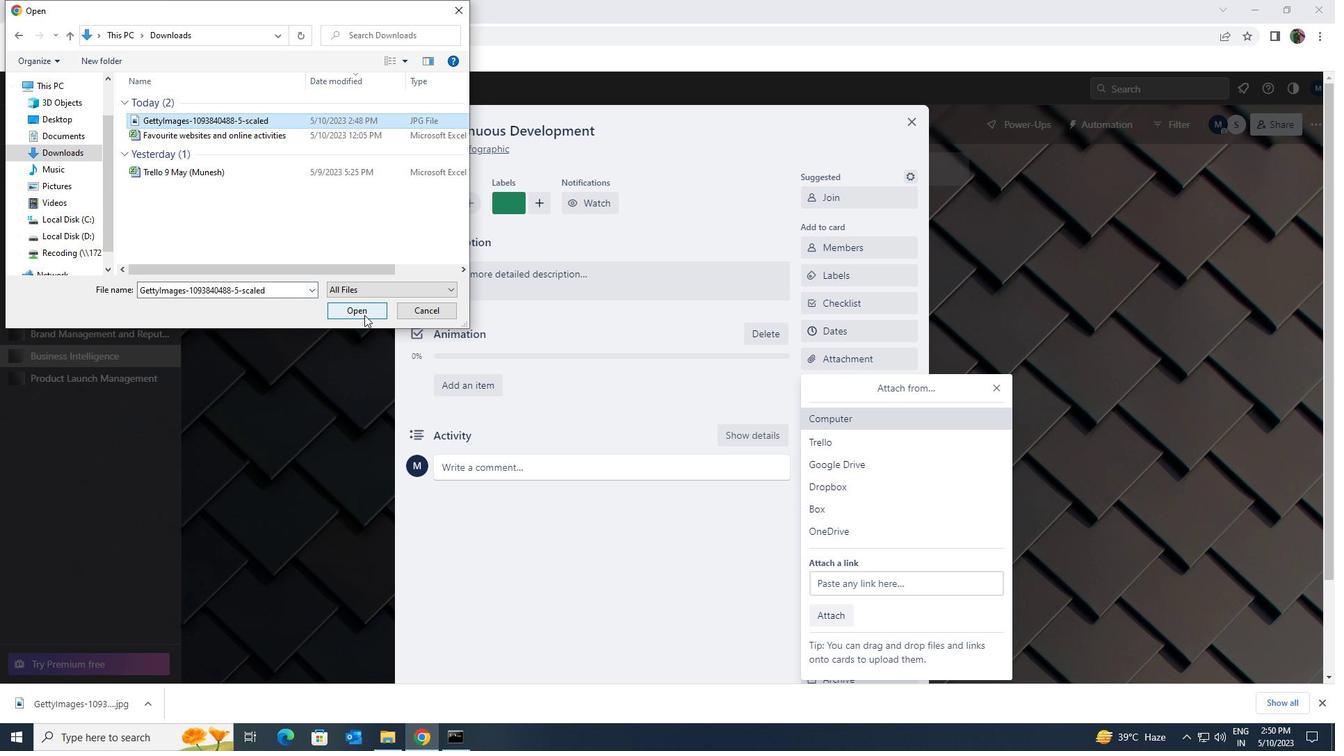 
Action: Mouse moved to (733, 404)
Screenshot: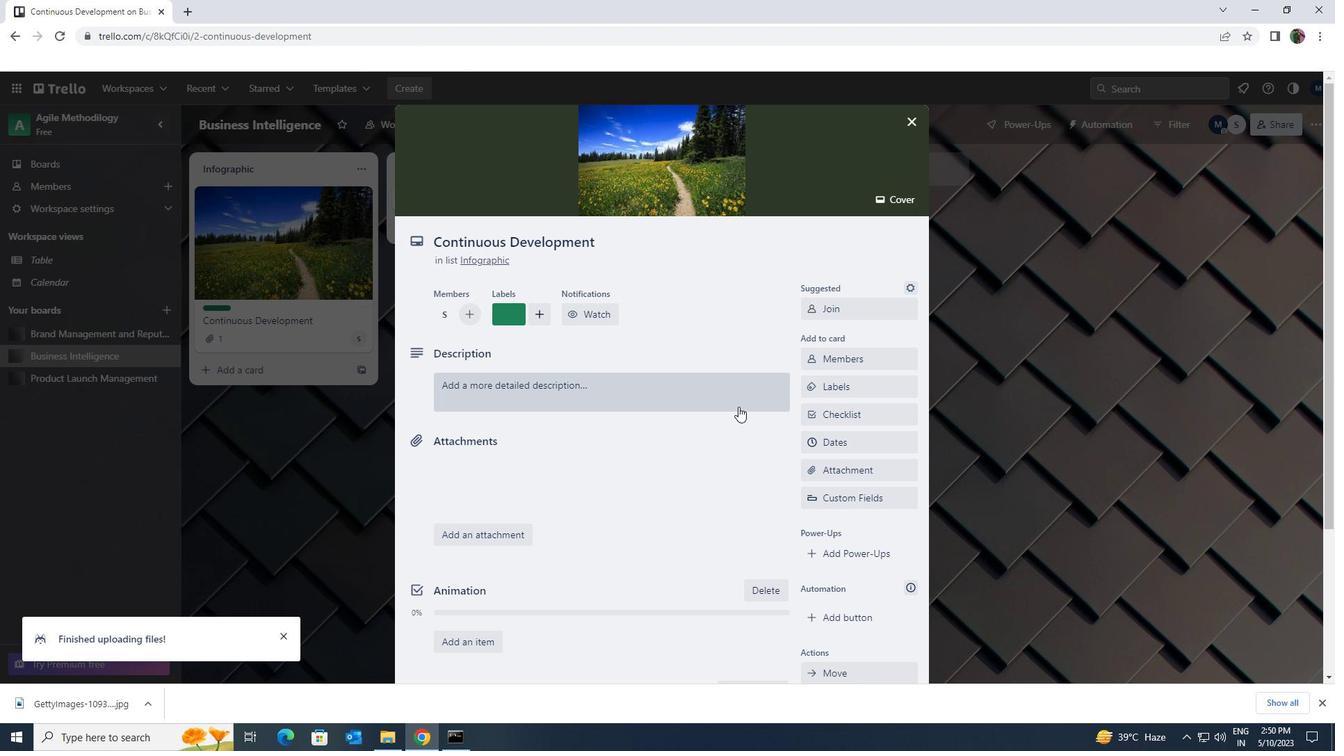 
Action: Mouse pressed left at (733, 404)
Screenshot: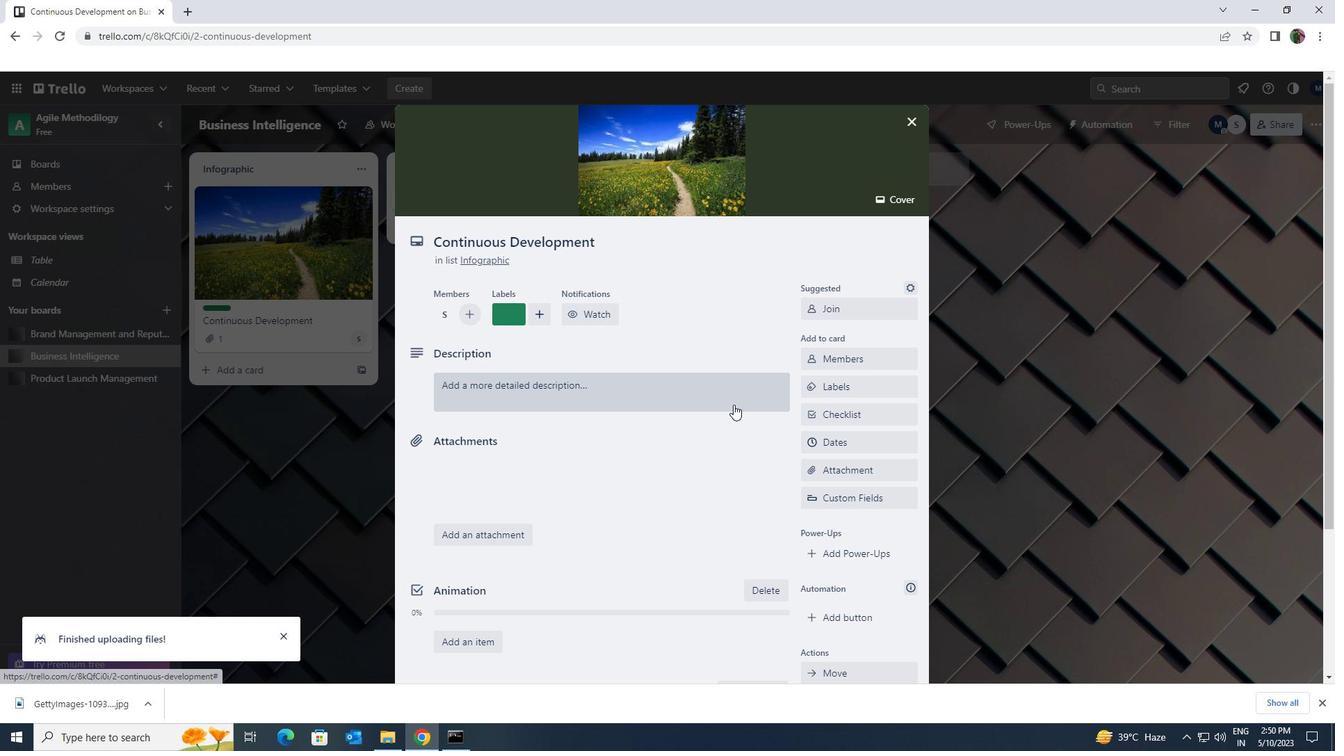 
Action: Mouse moved to (733, 404)
Screenshot: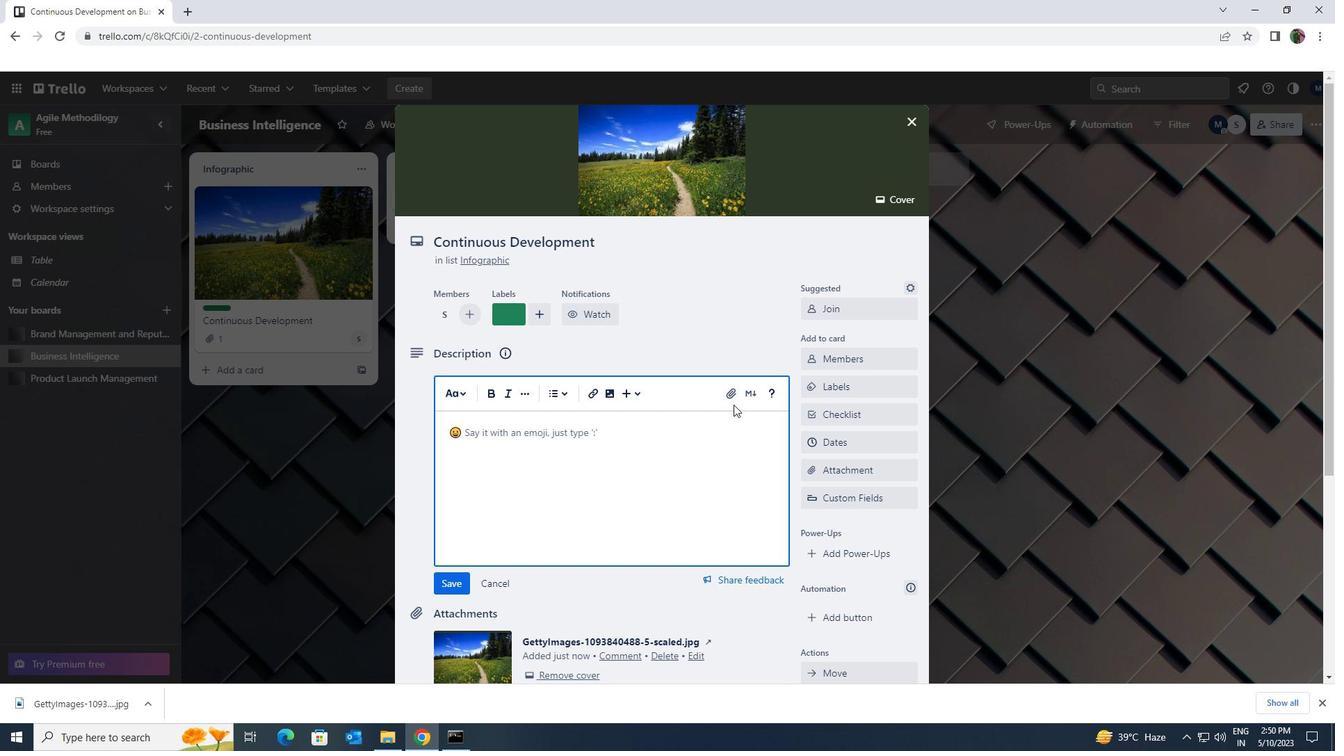 
Action: Key pressed <Key.shift>CREATE<Key.space>AND<Key.space><Key.shift>SEND<Key.space>OUT<Key.space>EMPLOYEE<Key.space>ENGAGMENT<Key.space>SURVEY<Key.space>ON<Key.space>COMPNY<Key.space>VISION
Screenshot: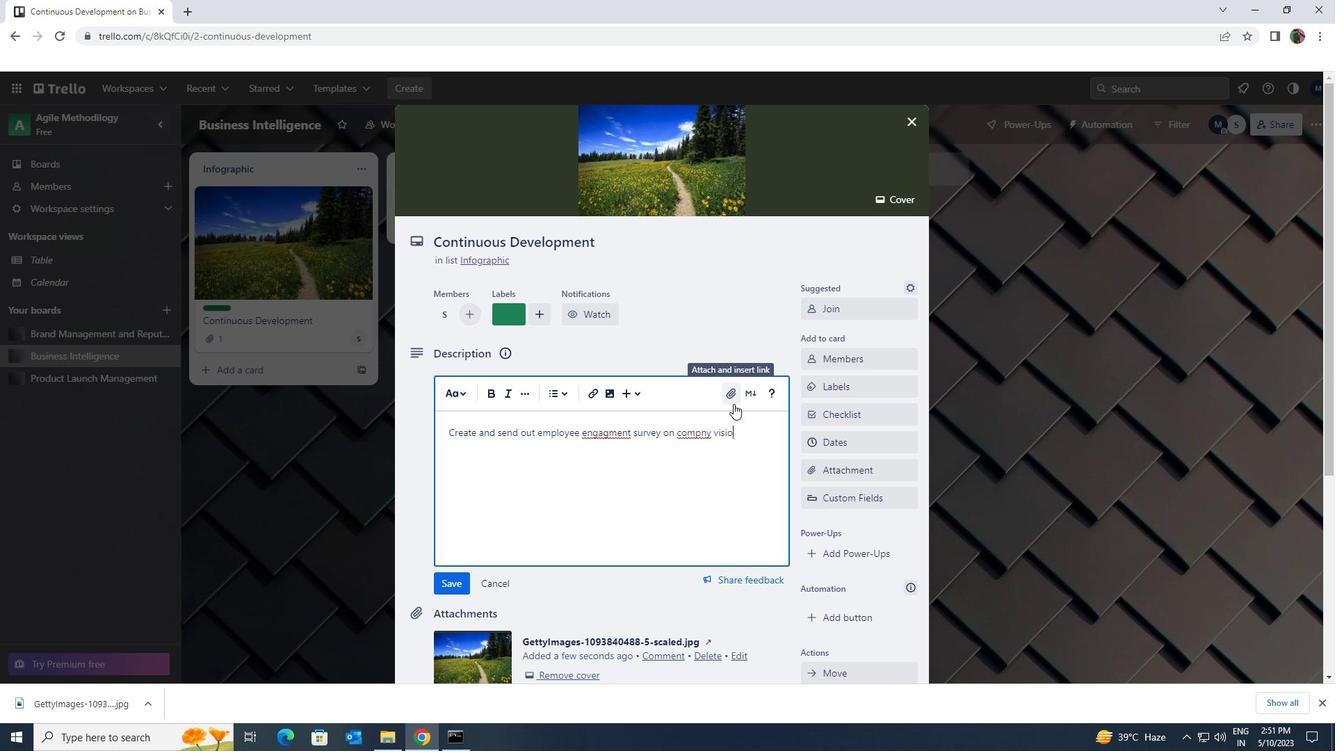 
Action: Mouse moved to (716, 396)
Screenshot: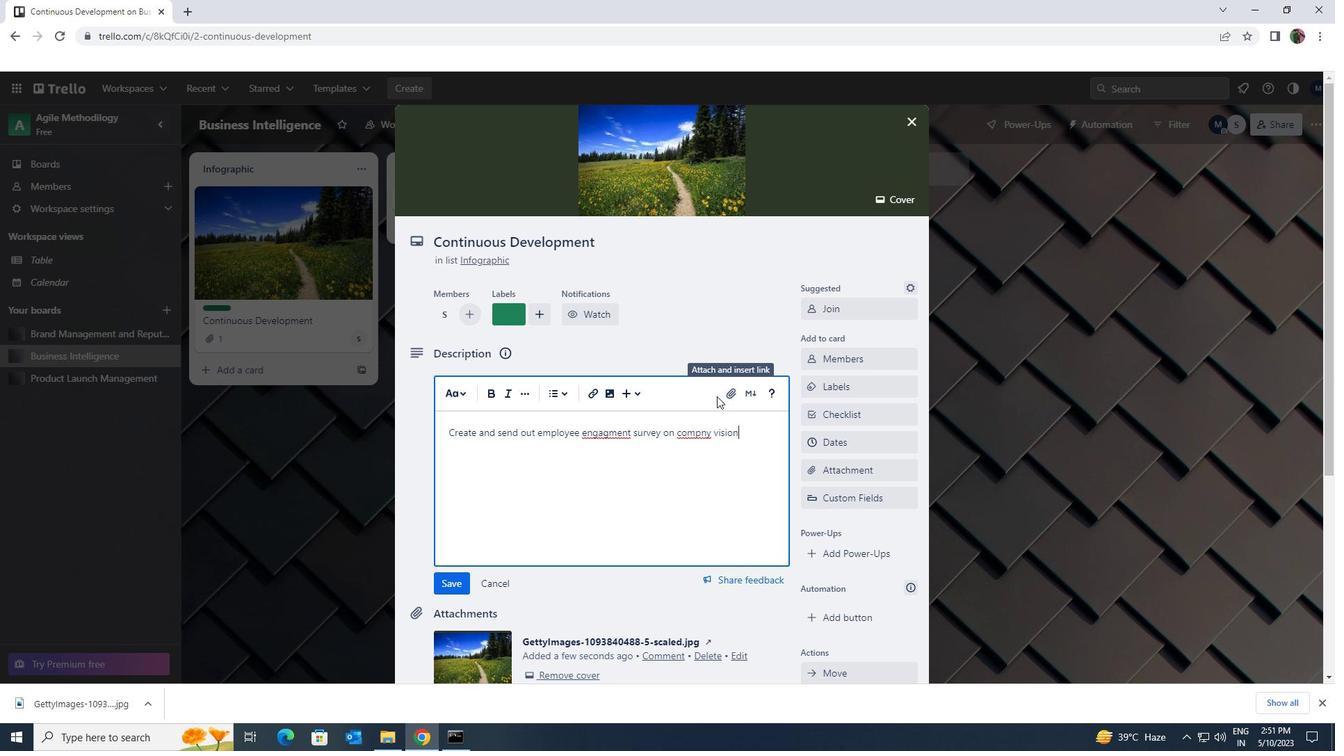 
Action: Mouse scrolled (716, 395) with delta (0, 0)
Screenshot: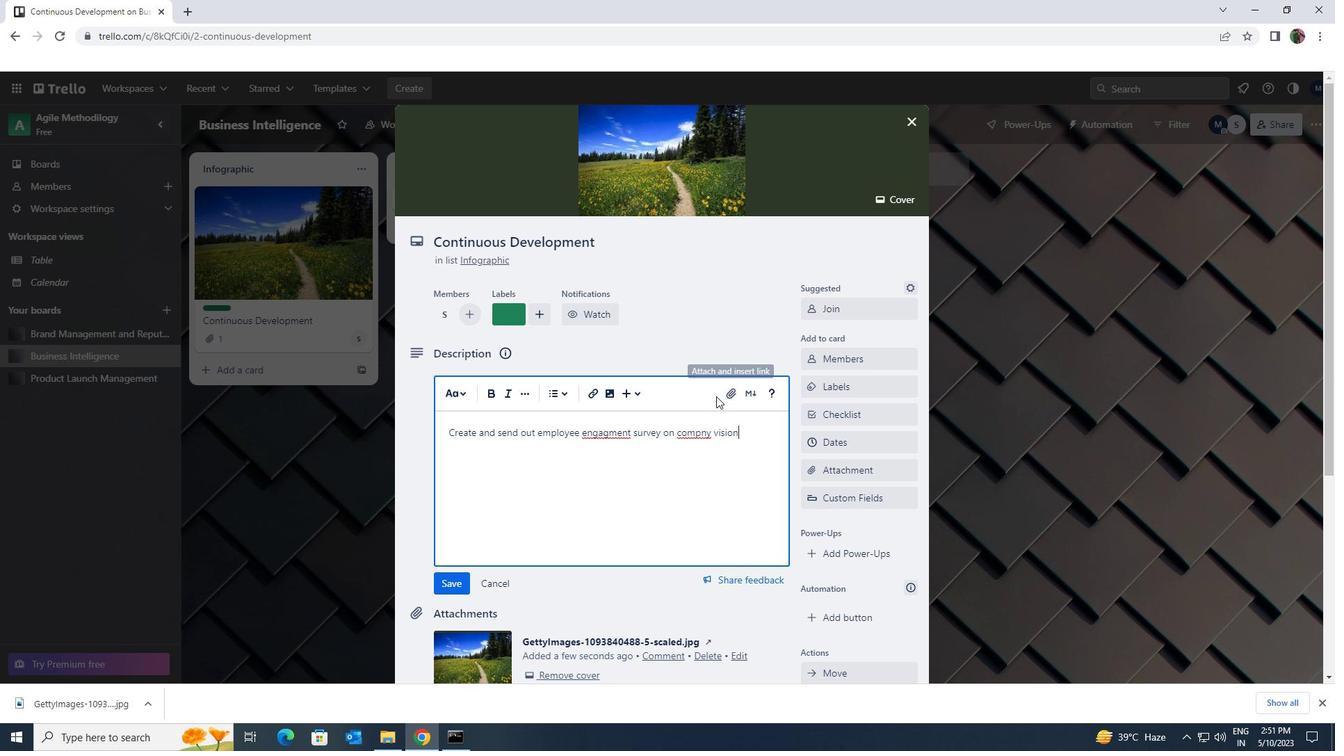 
Action: Mouse moved to (460, 509)
Screenshot: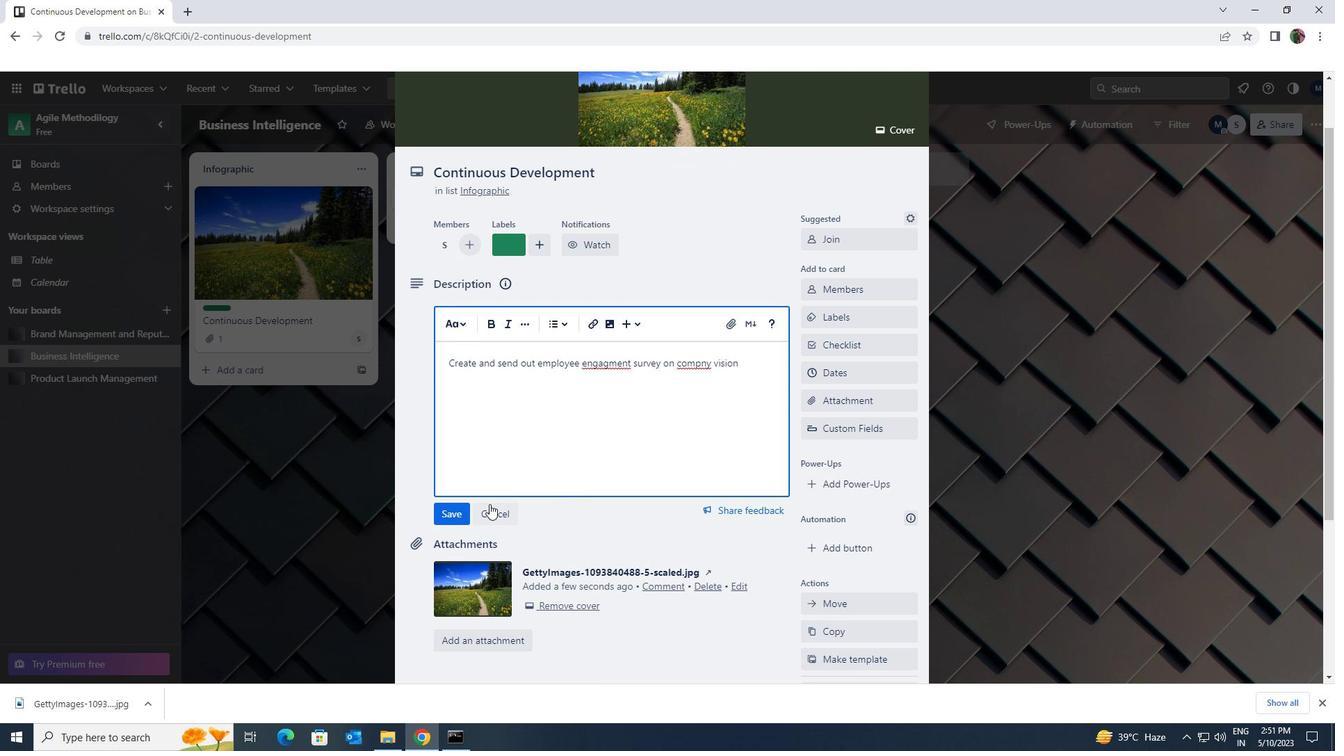 
Action: Mouse pressed left at (460, 509)
Screenshot: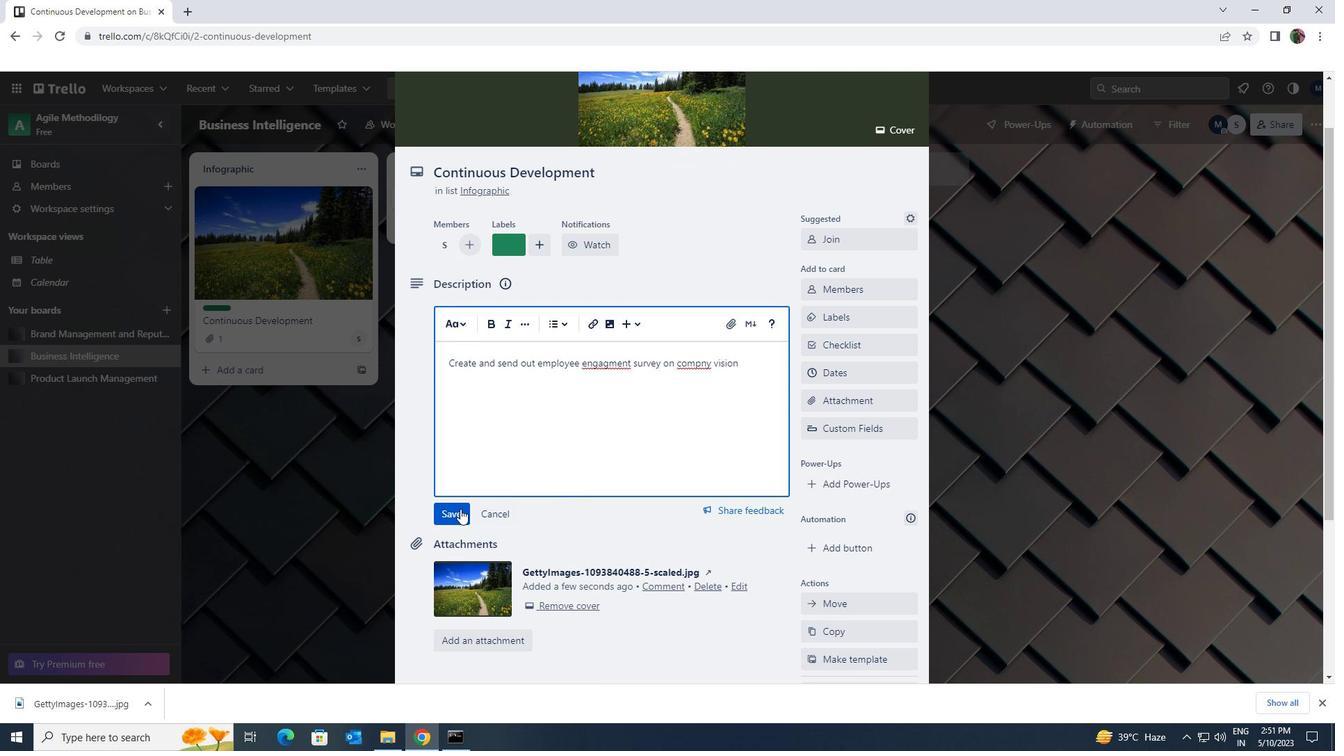 
Action: Mouse moved to (518, 490)
Screenshot: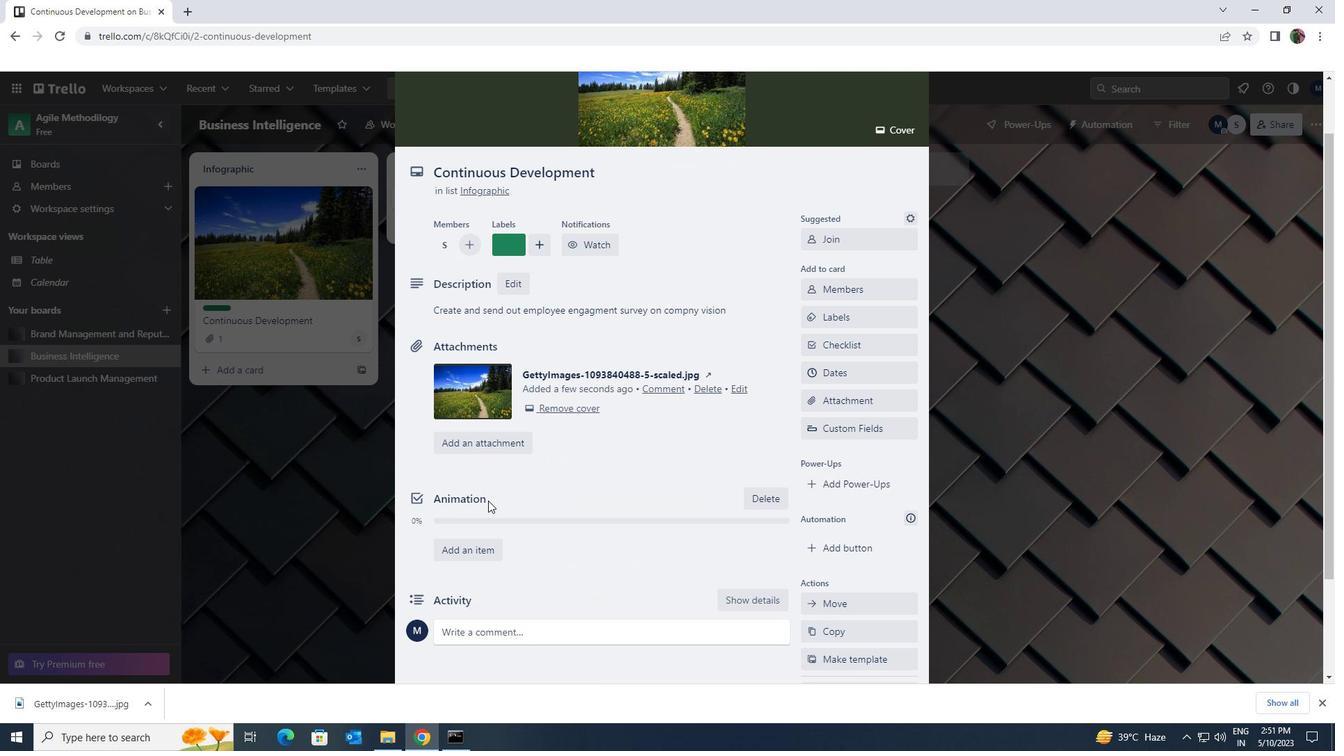 
Action: Mouse scrolled (518, 490) with delta (0, 0)
Screenshot: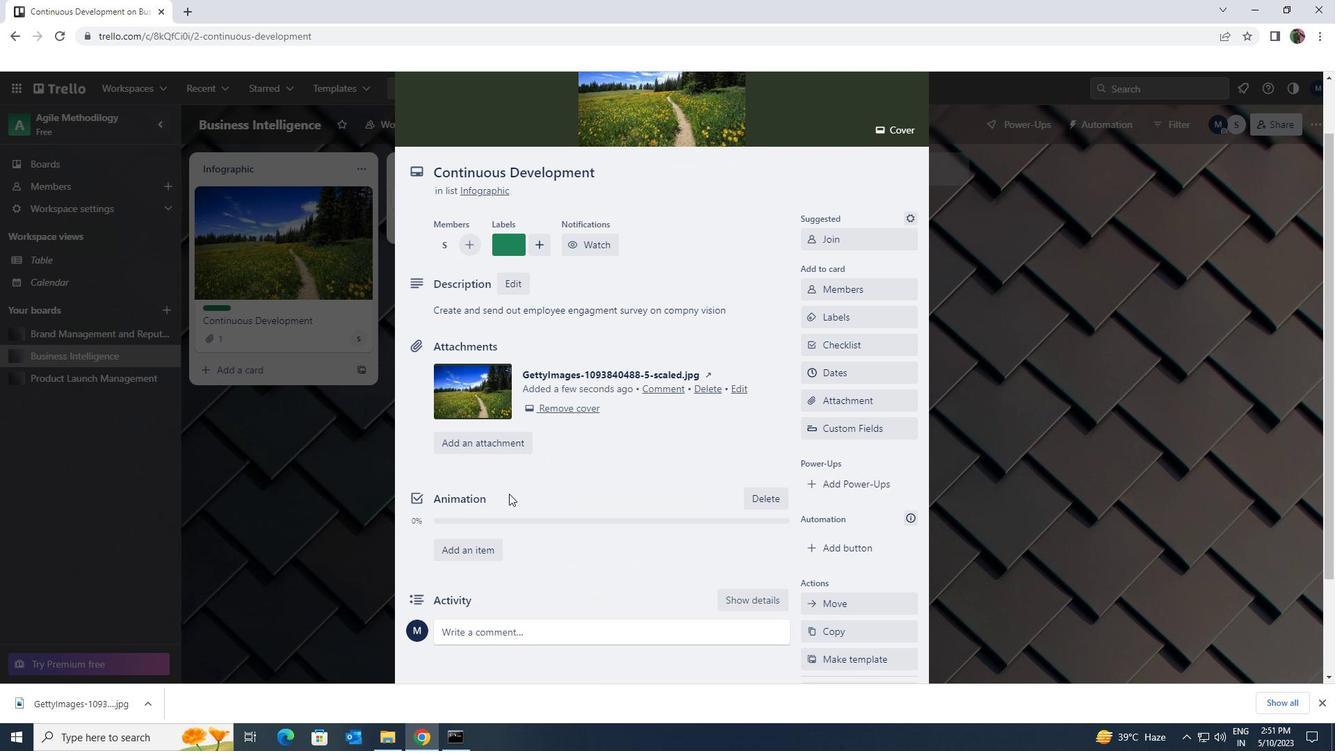 
Action: Mouse scrolled (518, 490) with delta (0, 0)
Screenshot: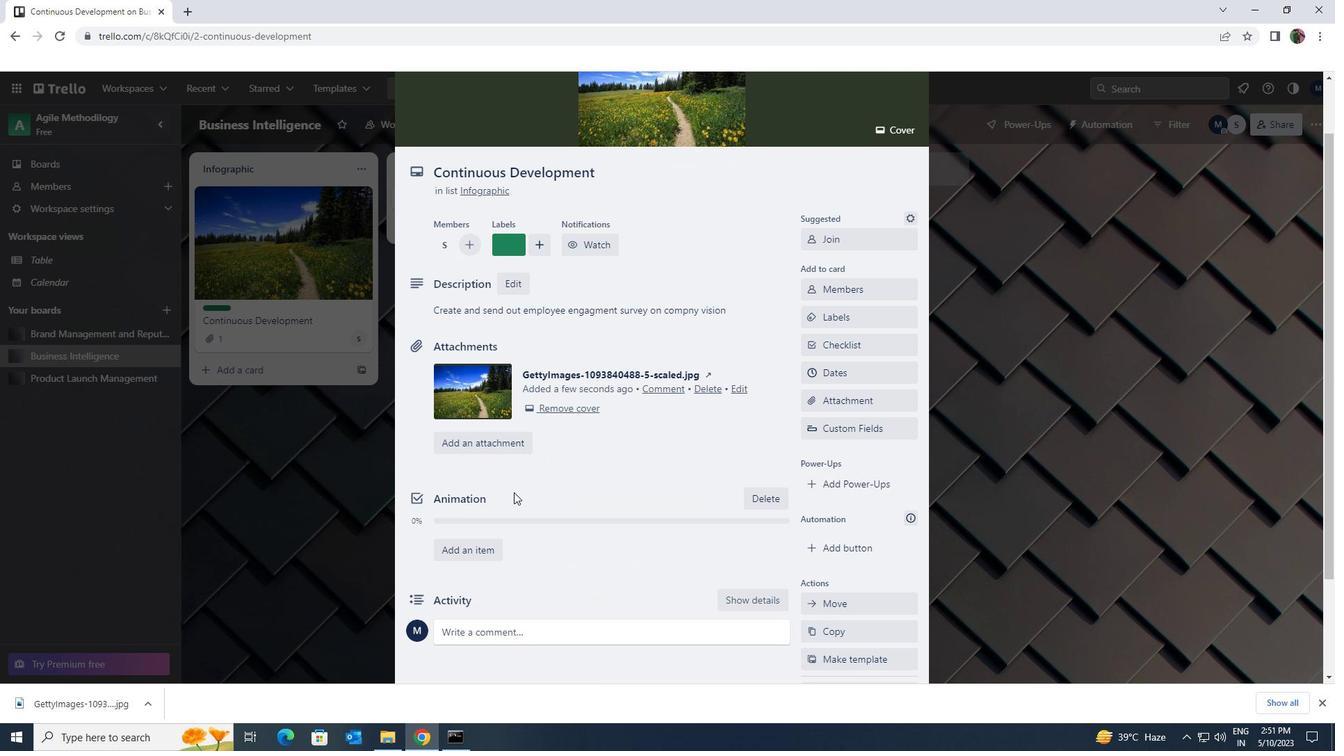 
Action: Mouse scrolled (518, 490) with delta (0, 0)
Screenshot: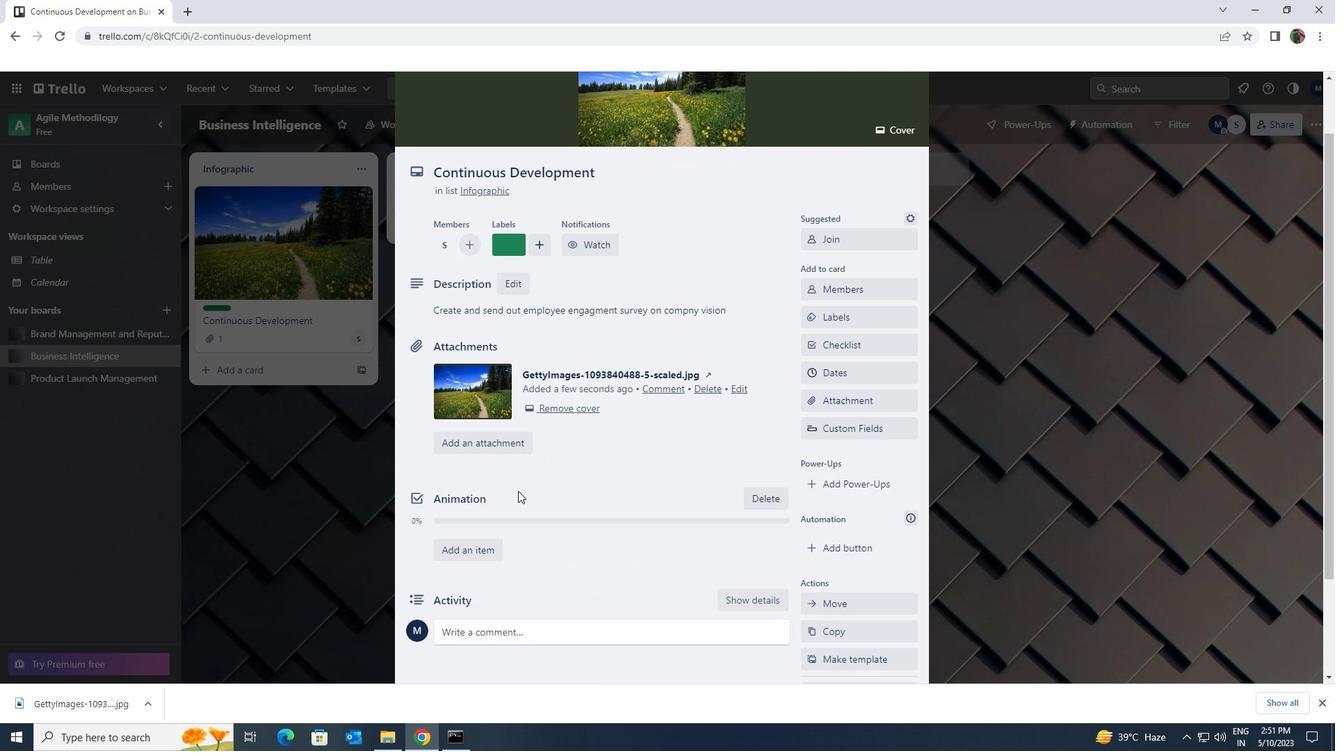 
Action: Mouse moved to (517, 496)
Screenshot: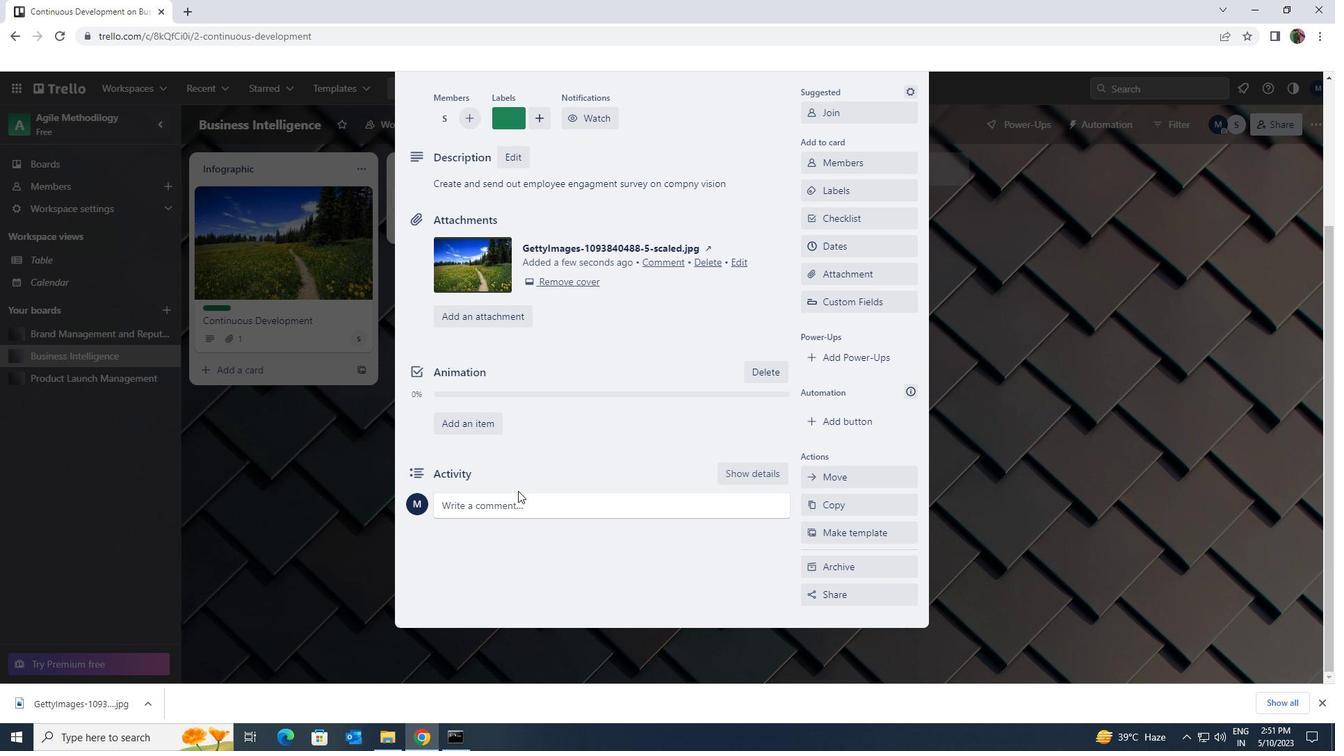
Action: Mouse pressed left at (517, 496)
Screenshot: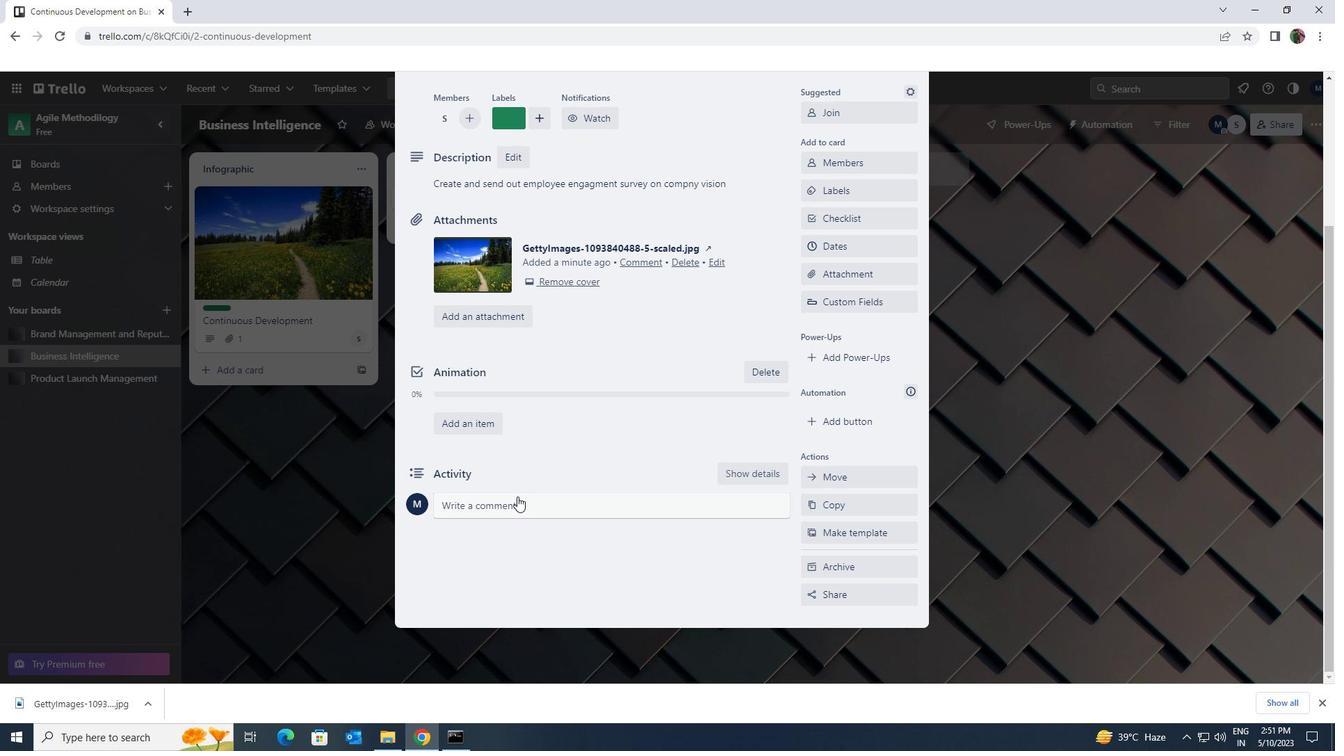 
Action: Key pressed <Key.shift><Key.shift><Key.shift>LET<Key.space>US<Key.space>APPROACH<Key.space>THIS<Key.space>TASK<Key.space>WITH<Key.space>SENSE<Key.space>OF<Key.space>DATA<Key.space>DRIVEN<Key.space>DECISION<Key.space>MAKING<Key.space>USING<Key.space>METRICS<Key.space>ANANLYTICS<Key.space>TO<Key.space>INFORM<Key.space>OUR<Key.space>CHOICE
Screenshot: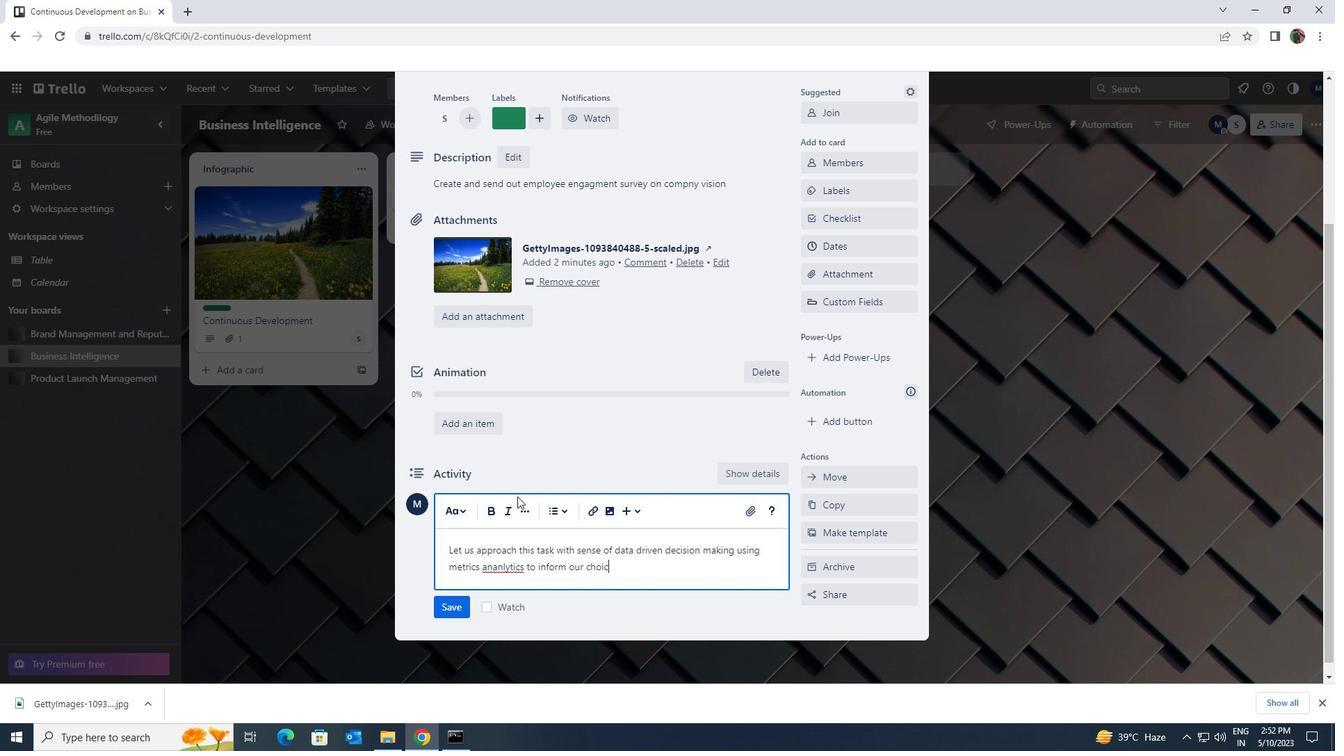 
Action: Mouse moved to (454, 602)
Screenshot: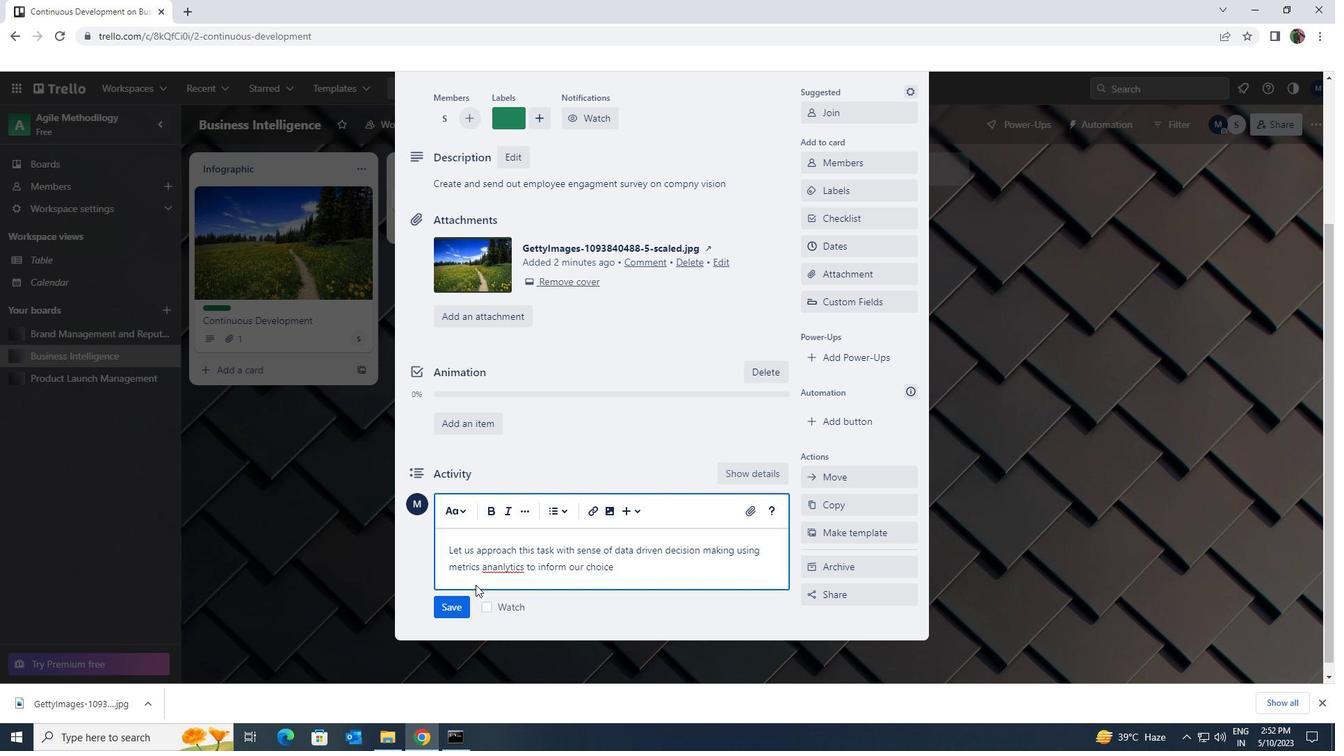 
Action: Mouse pressed left at (454, 602)
Screenshot: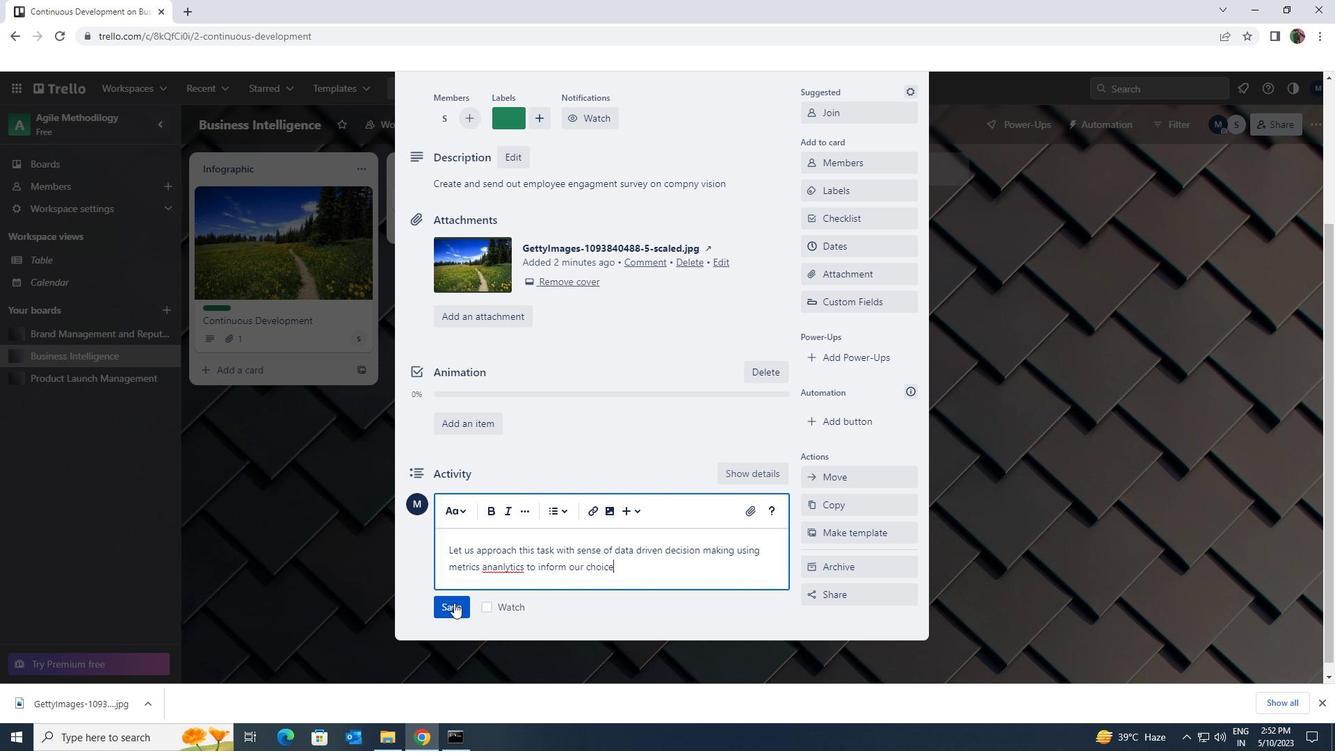 
Action: Mouse moved to (674, 483)
Screenshot: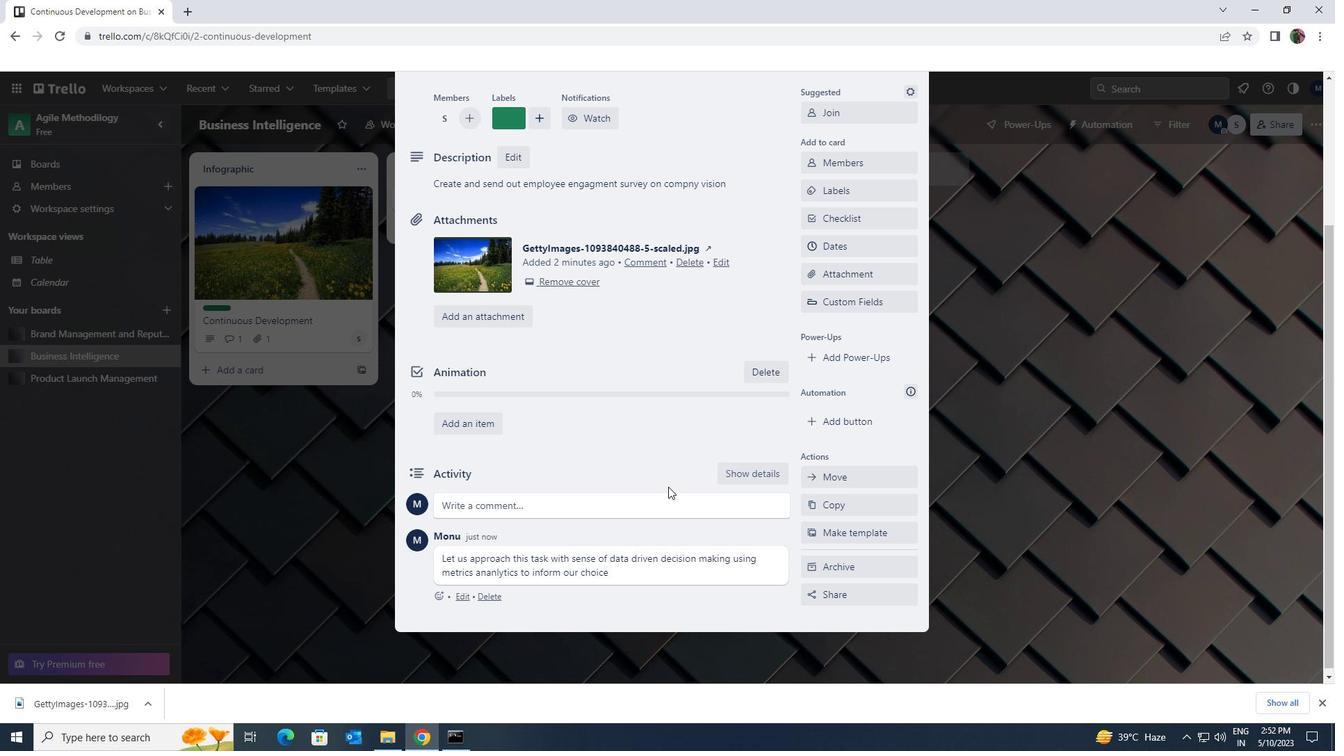 
Action: Mouse scrolled (674, 483) with delta (0, 0)
Screenshot: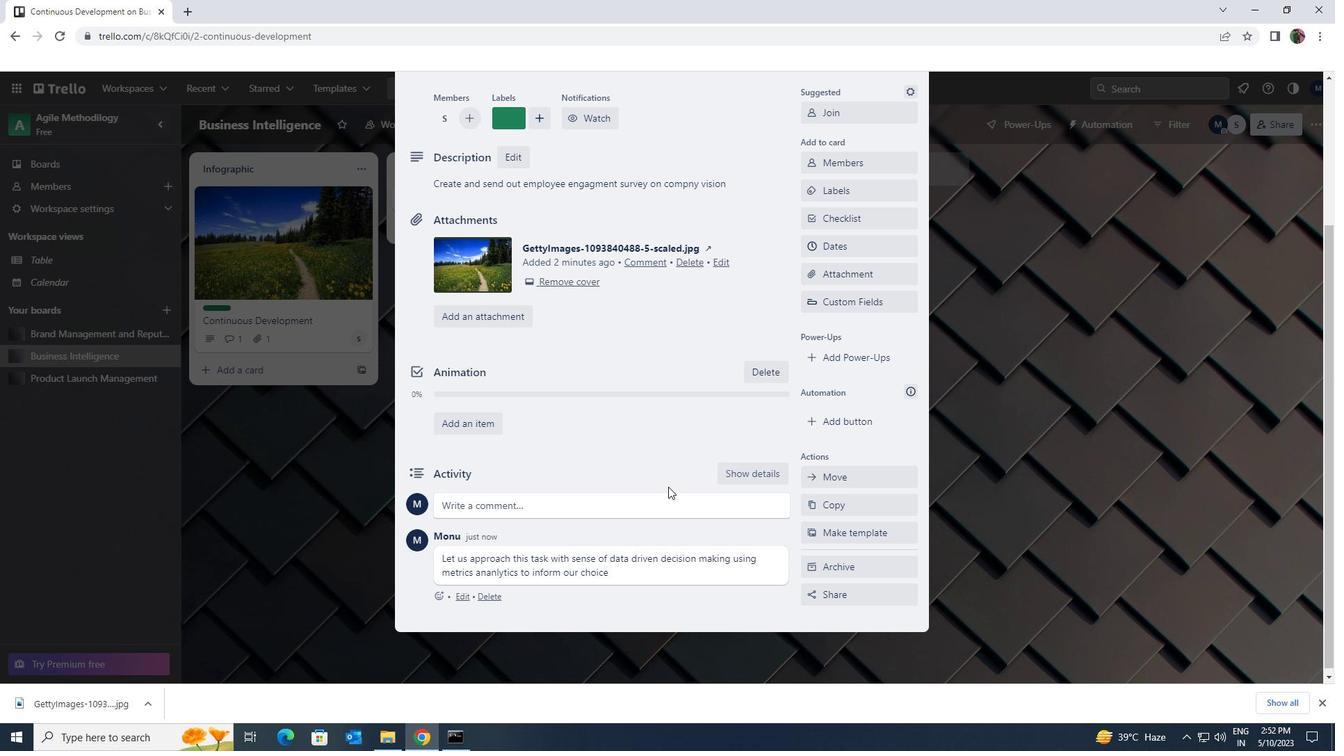 
Action: Mouse scrolled (674, 483) with delta (0, 0)
Screenshot: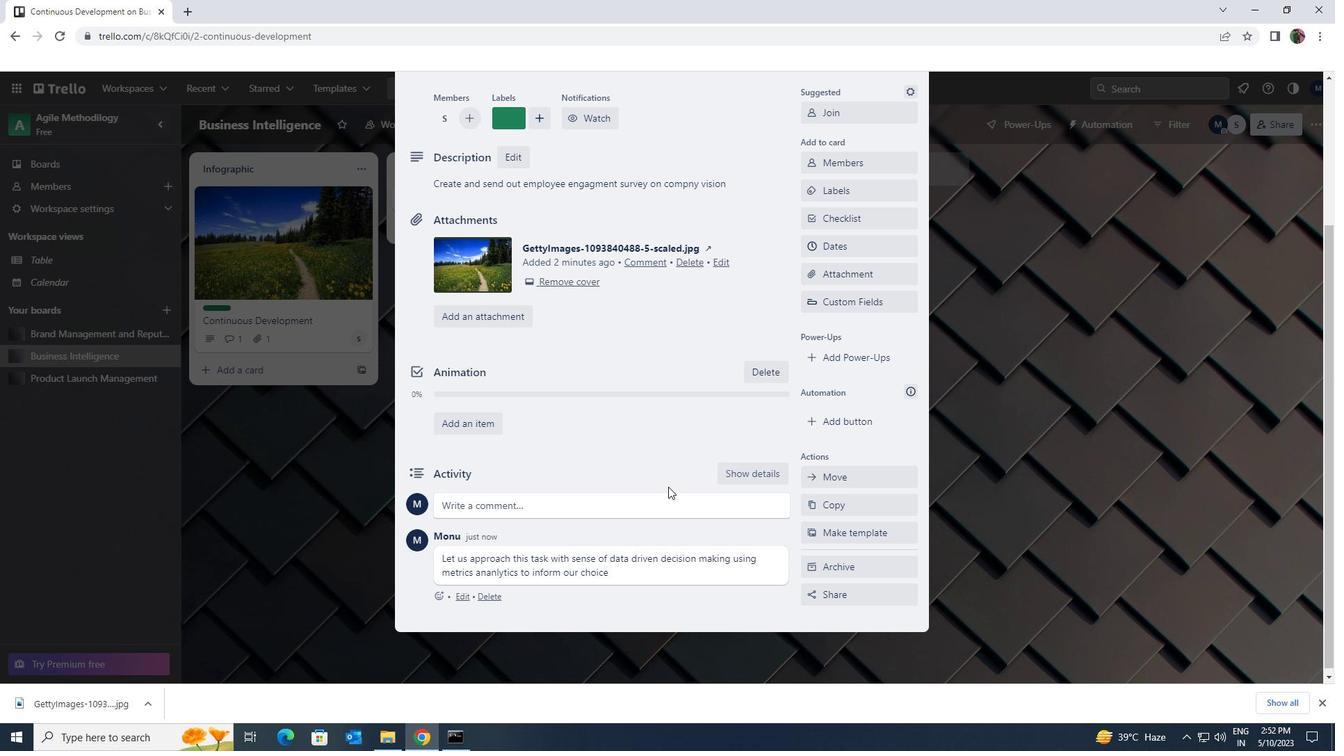 
Action: Mouse moved to (854, 391)
Screenshot: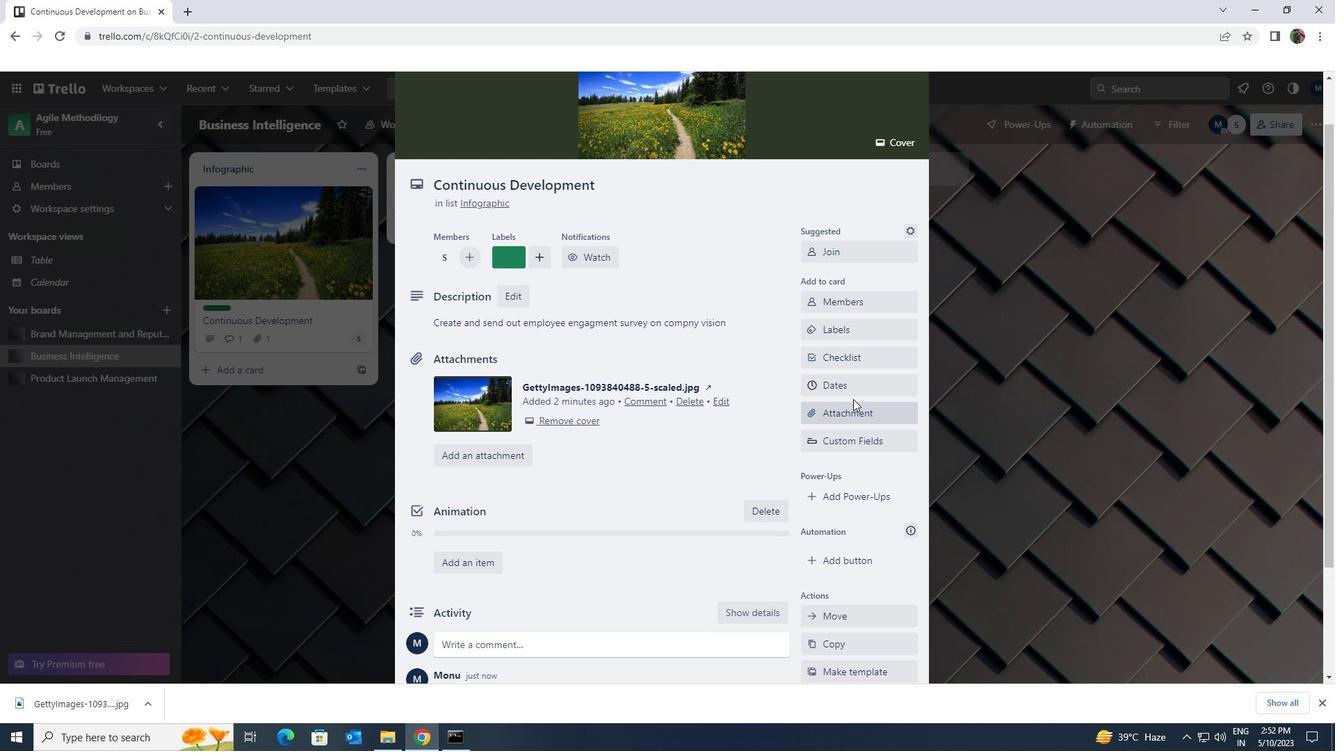
Action: Mouse pressed left at (854, 391)
Screenshot: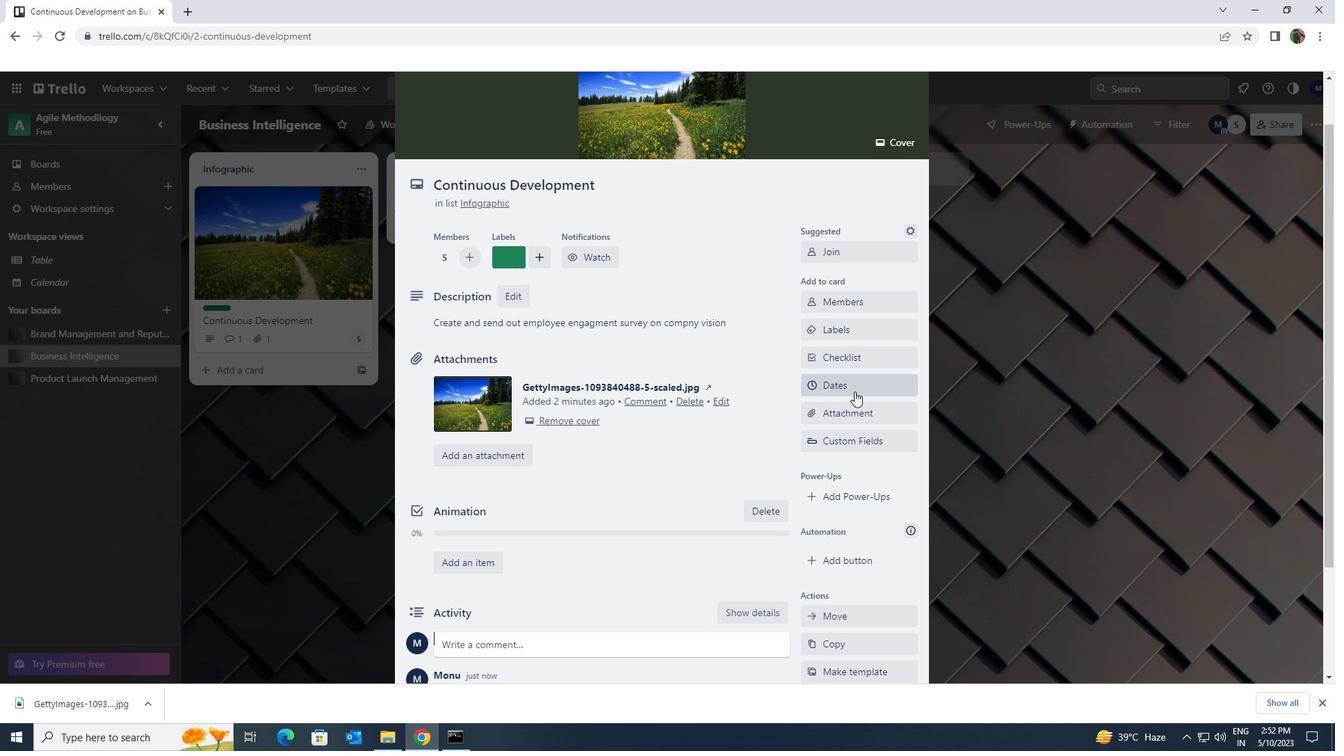 
Action: Mouse moved to (816, 382)
Screenshot: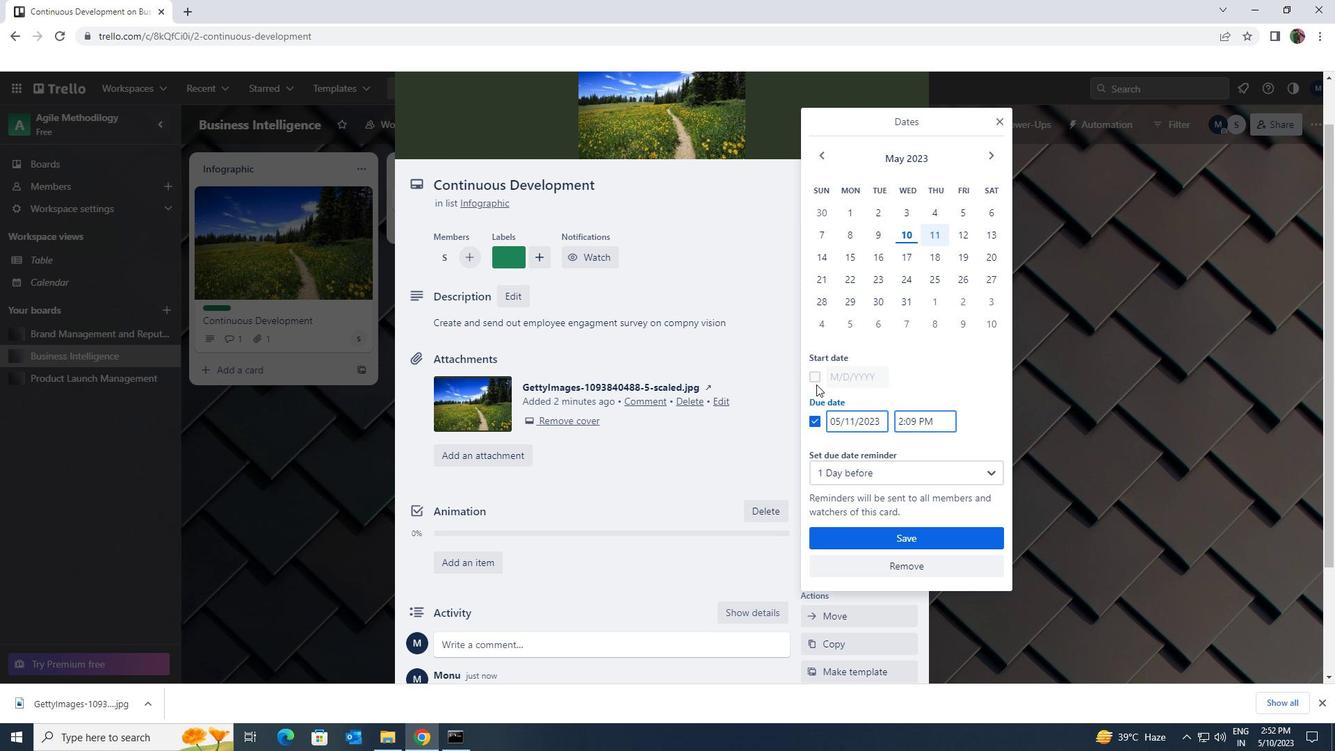 
Action: Mouse pressed left at (816, 382)
Screenshot: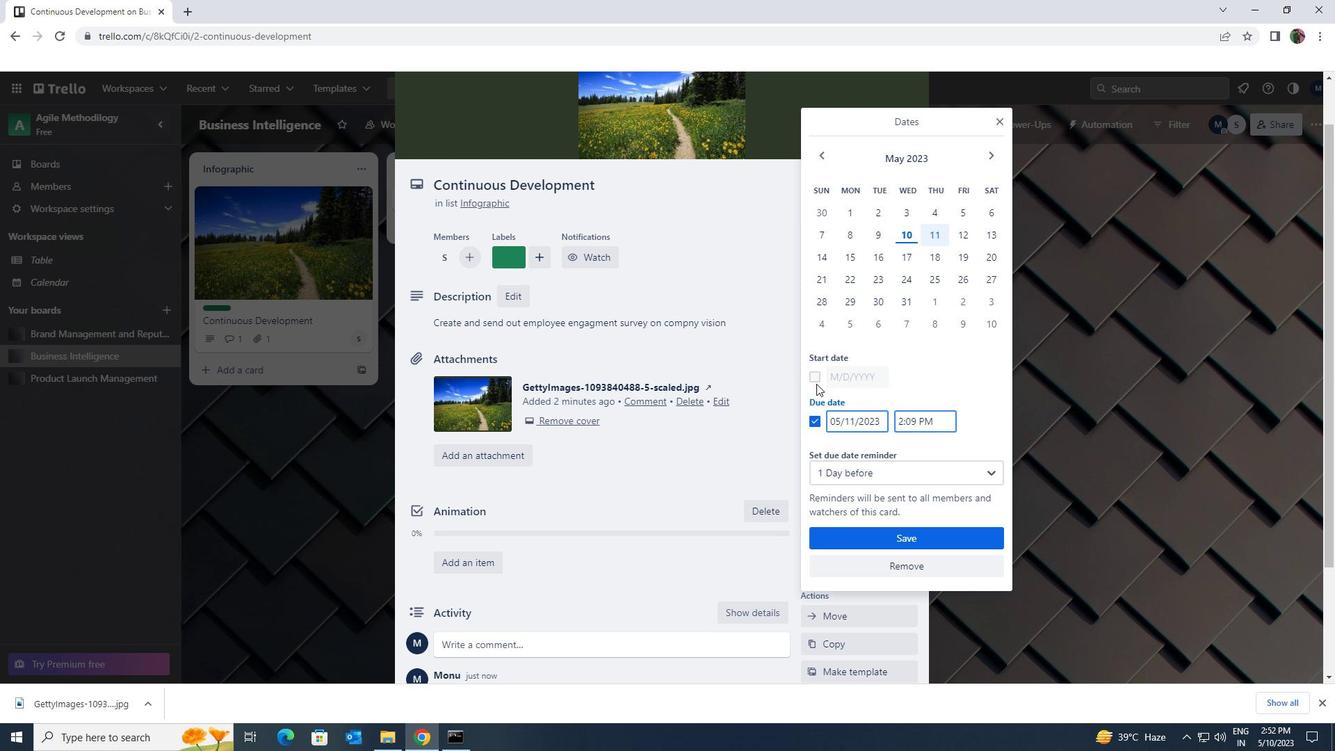 
Action: Mouse moved to (878, 379)
Screenshot: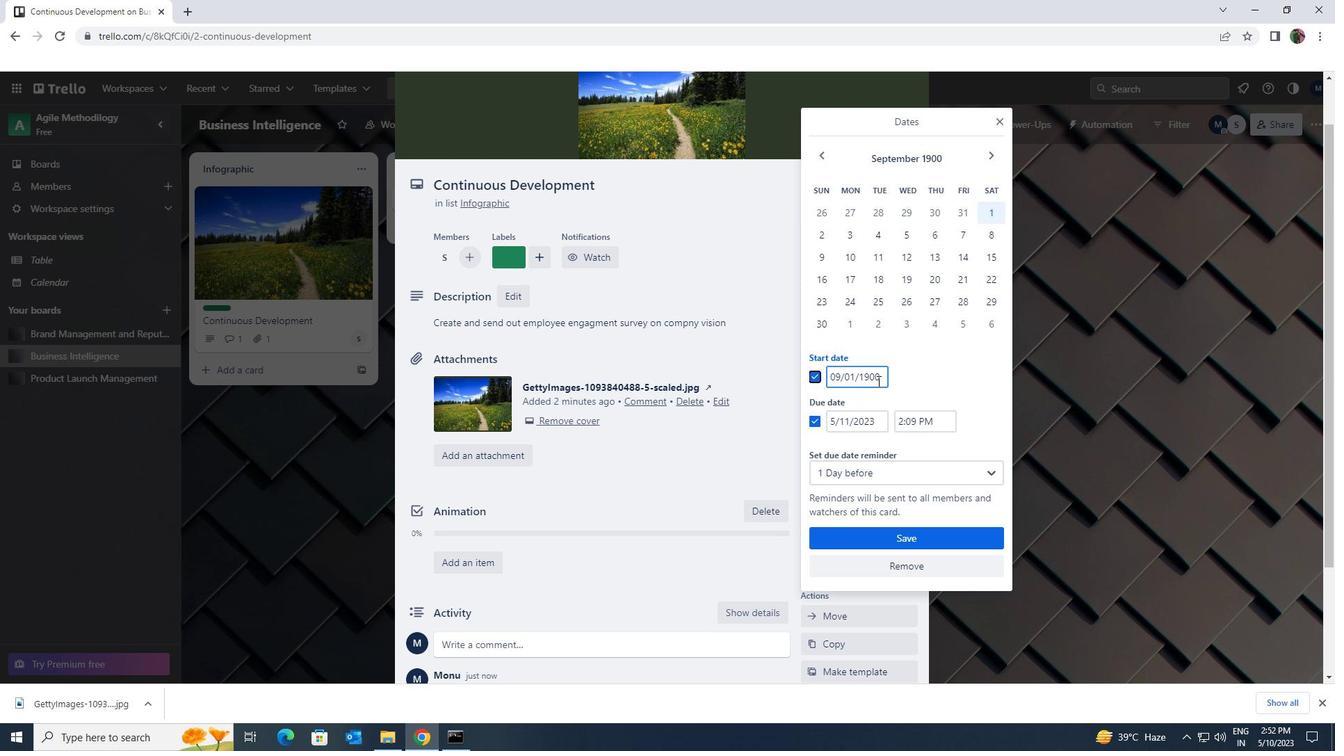 
Action: Mouse pressed left at (878, 379)
Screenshot: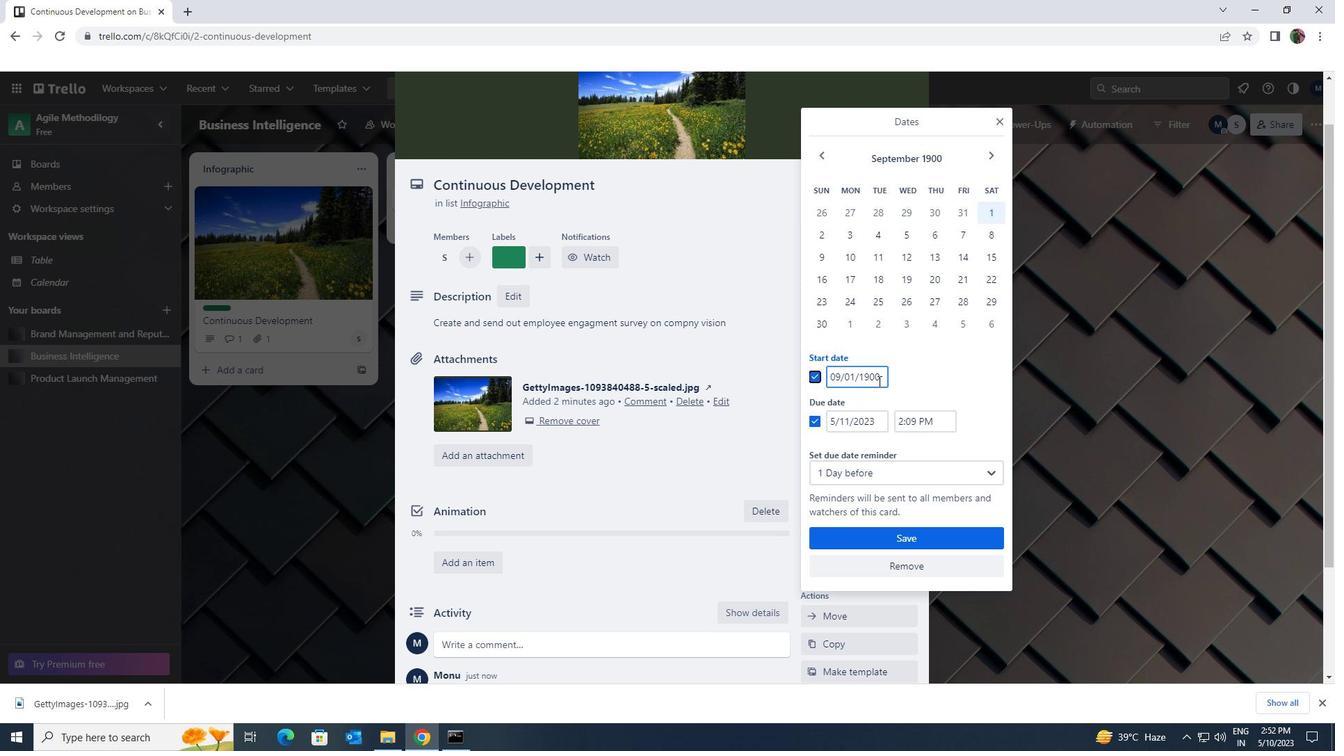 
Action: Mouse moved to (824, 372)
Screenshot: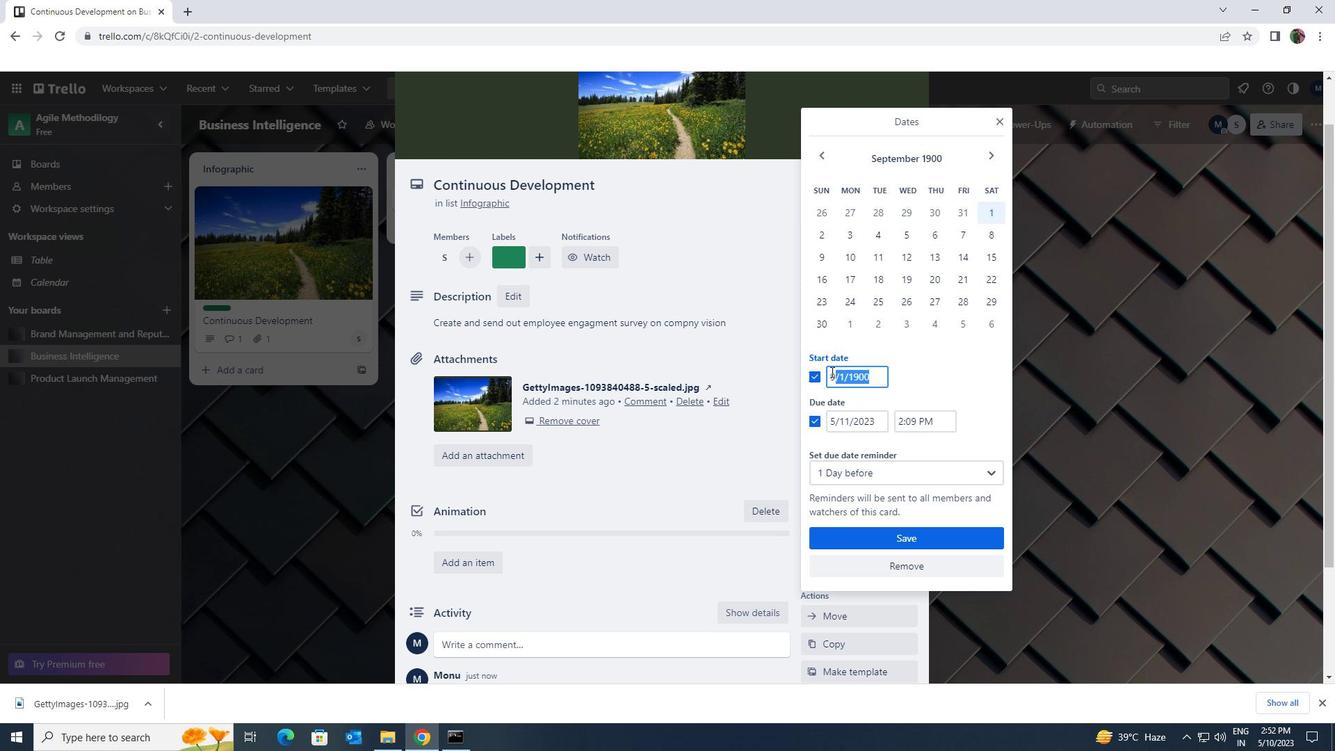 
Action: Key pressed 1/1/1900
Screenshot: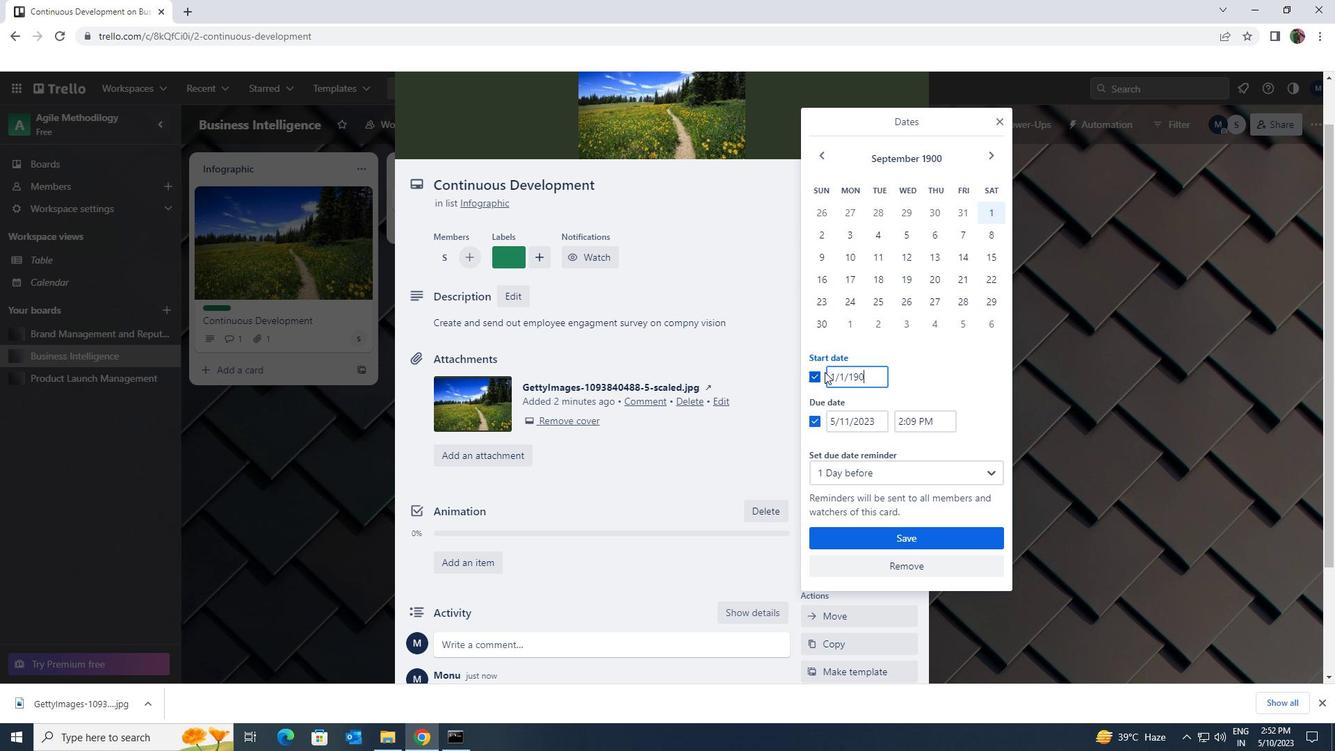 
Action: Mouse moved to (876, 422)
Screenshot: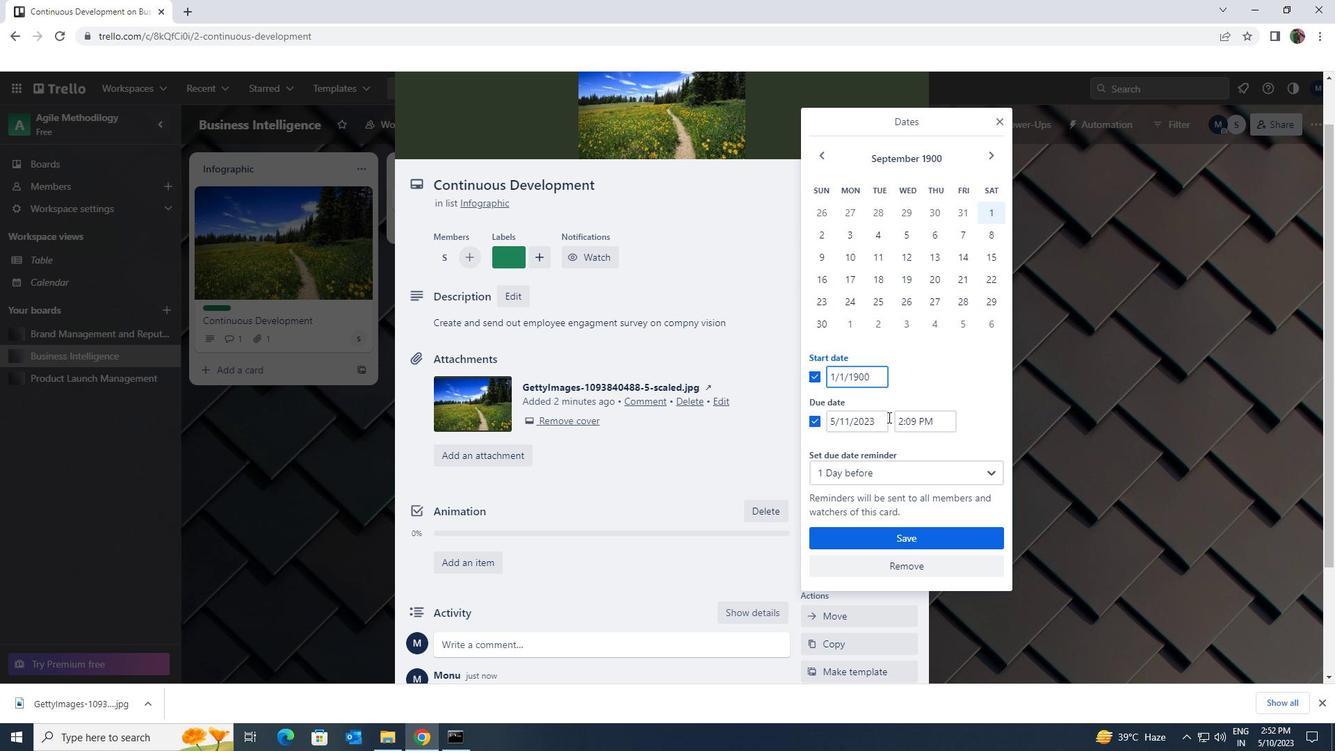 
Action: Mouse pressed left at (876, 422)
Screenshot: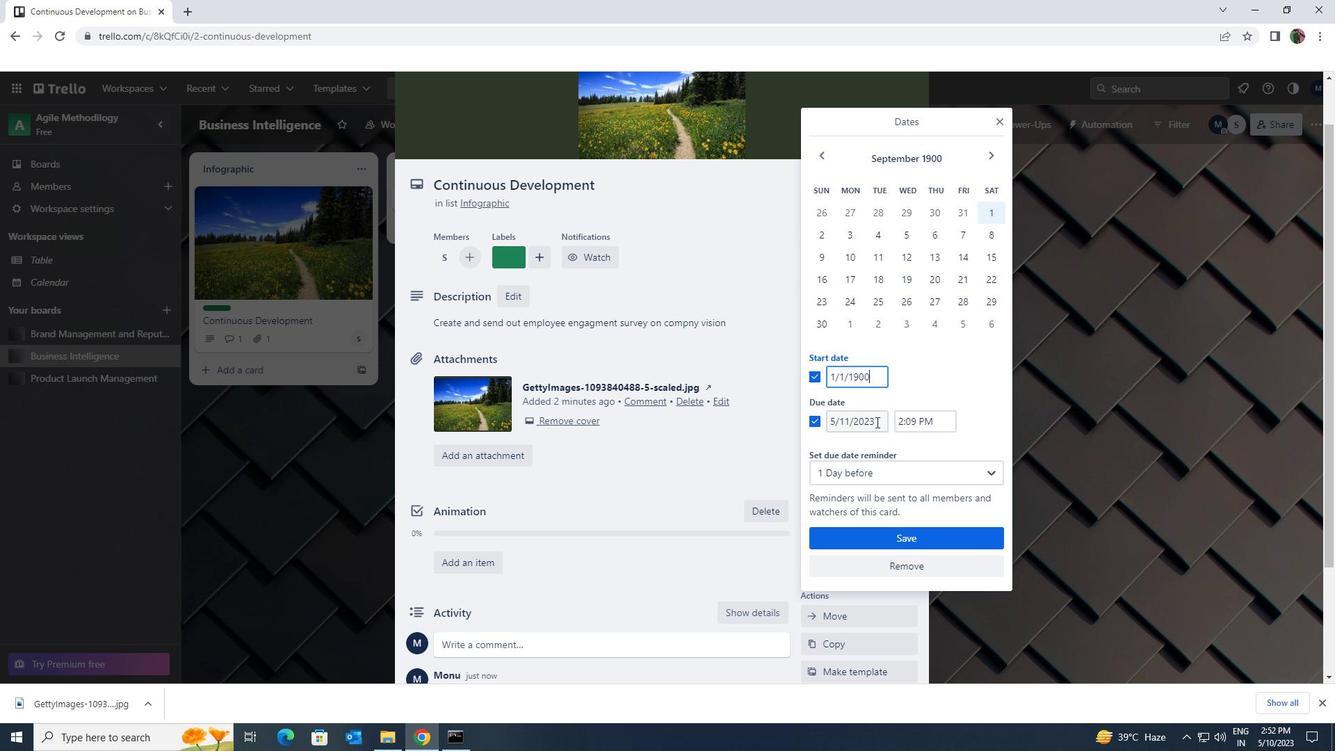 
Action: Mouse moved to (828, 421)
Screenshot: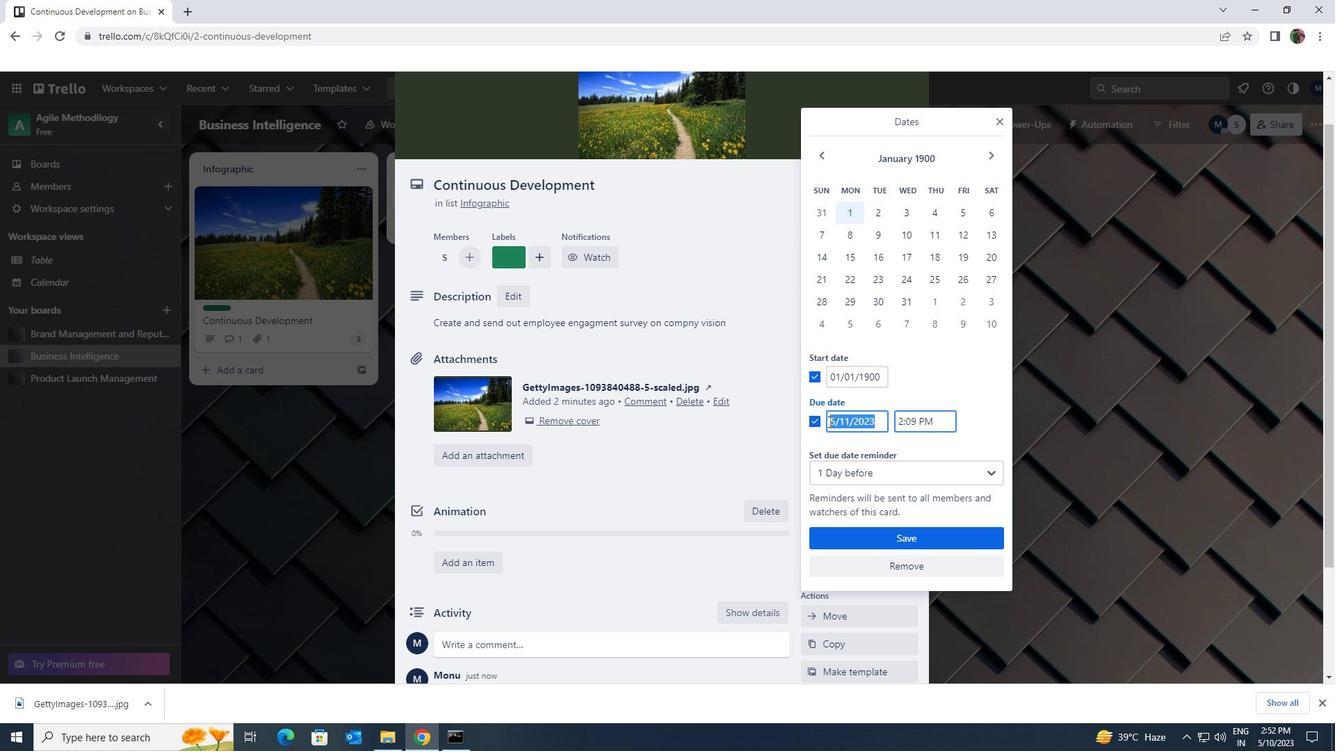 
Action: Key pressed 8/1/1900
Screenshot: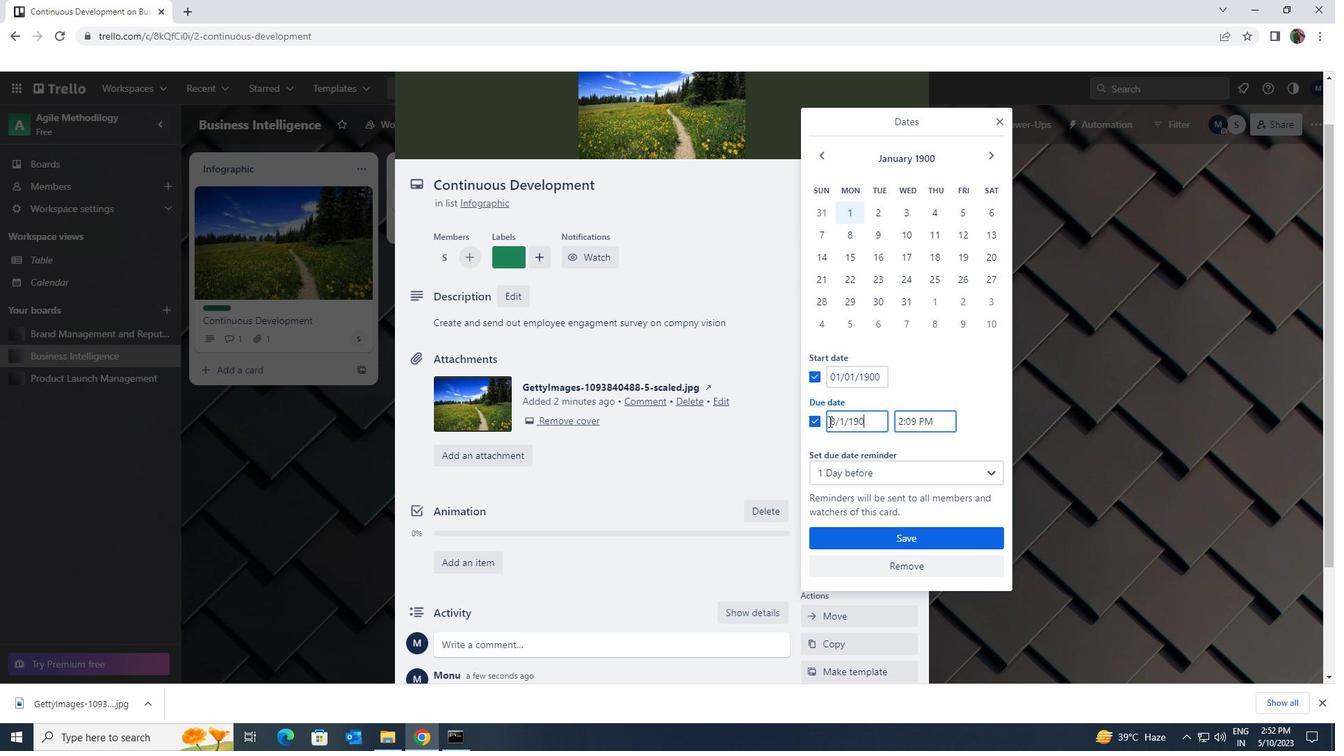 
Action: Mouse moved to (878, 531)
Screenshot: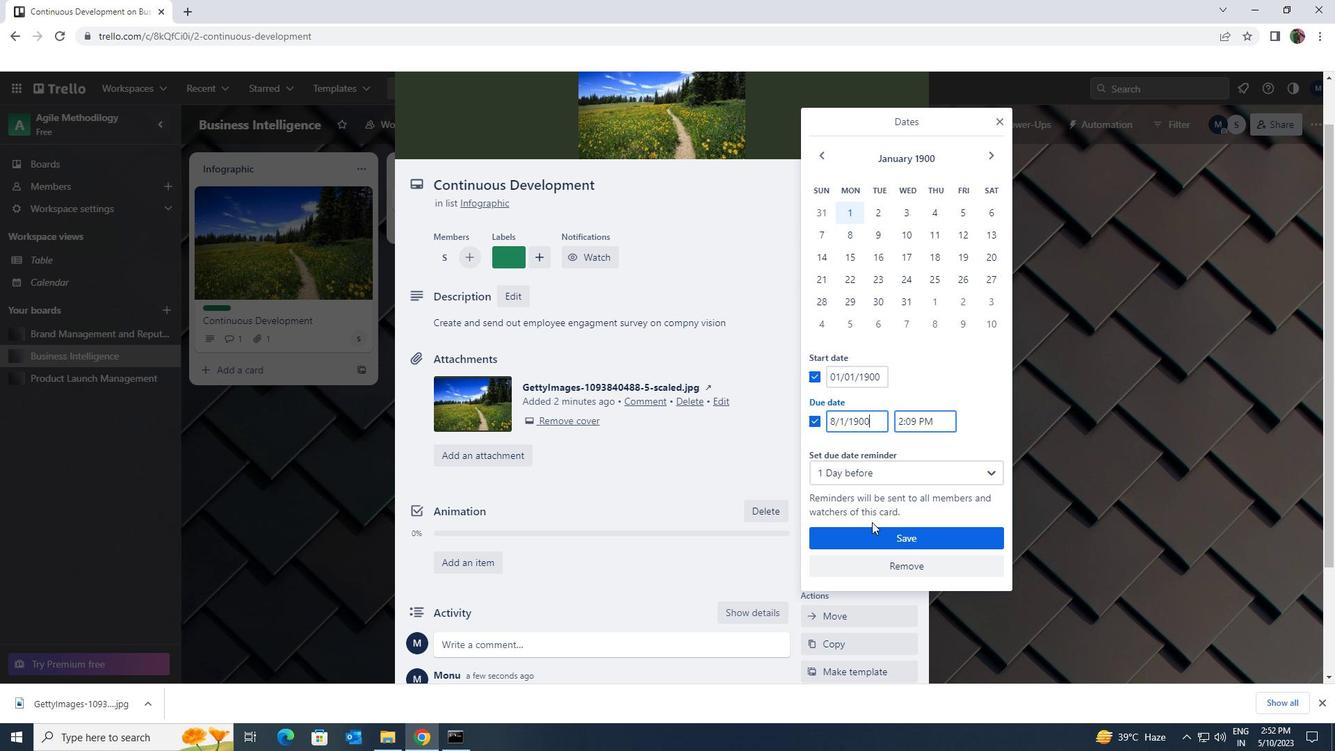
Action: Mouse pressed left at (878, 531)
Screenshot: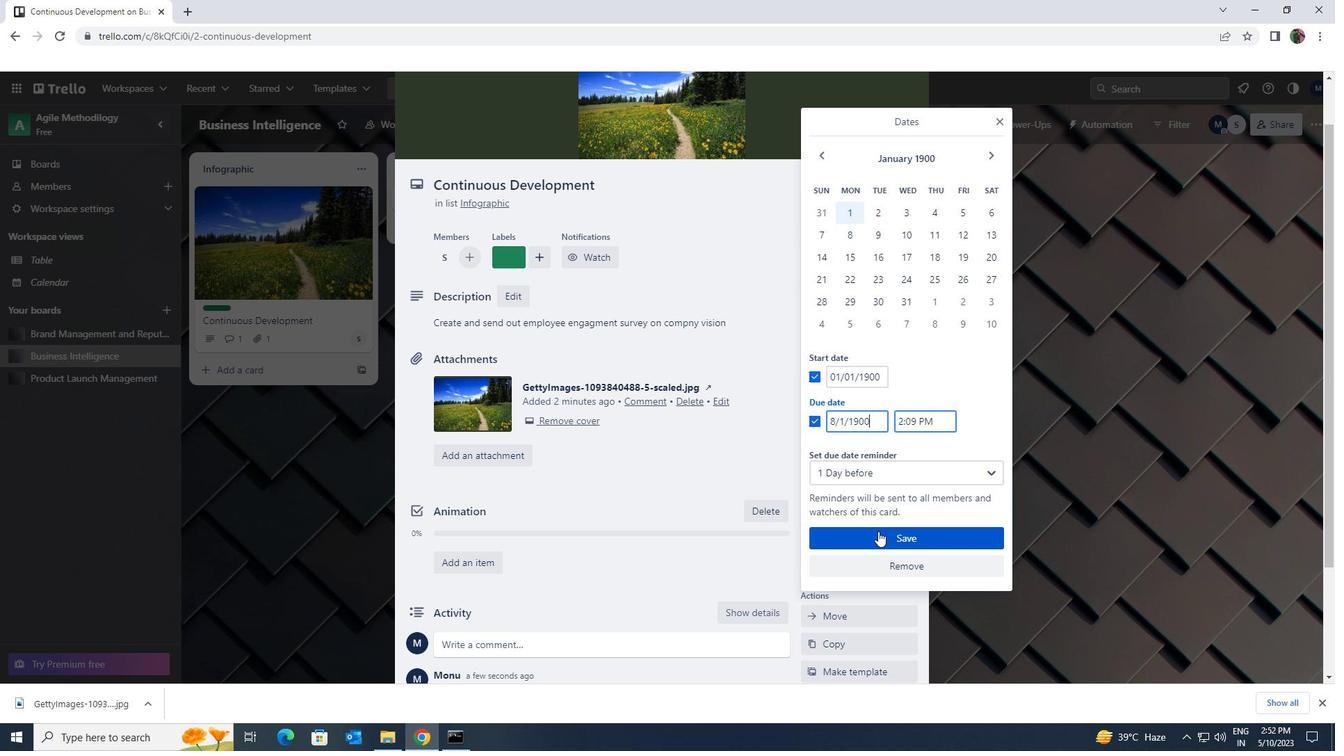 
Action: Mouse moved to (878, 531)
Screenshot: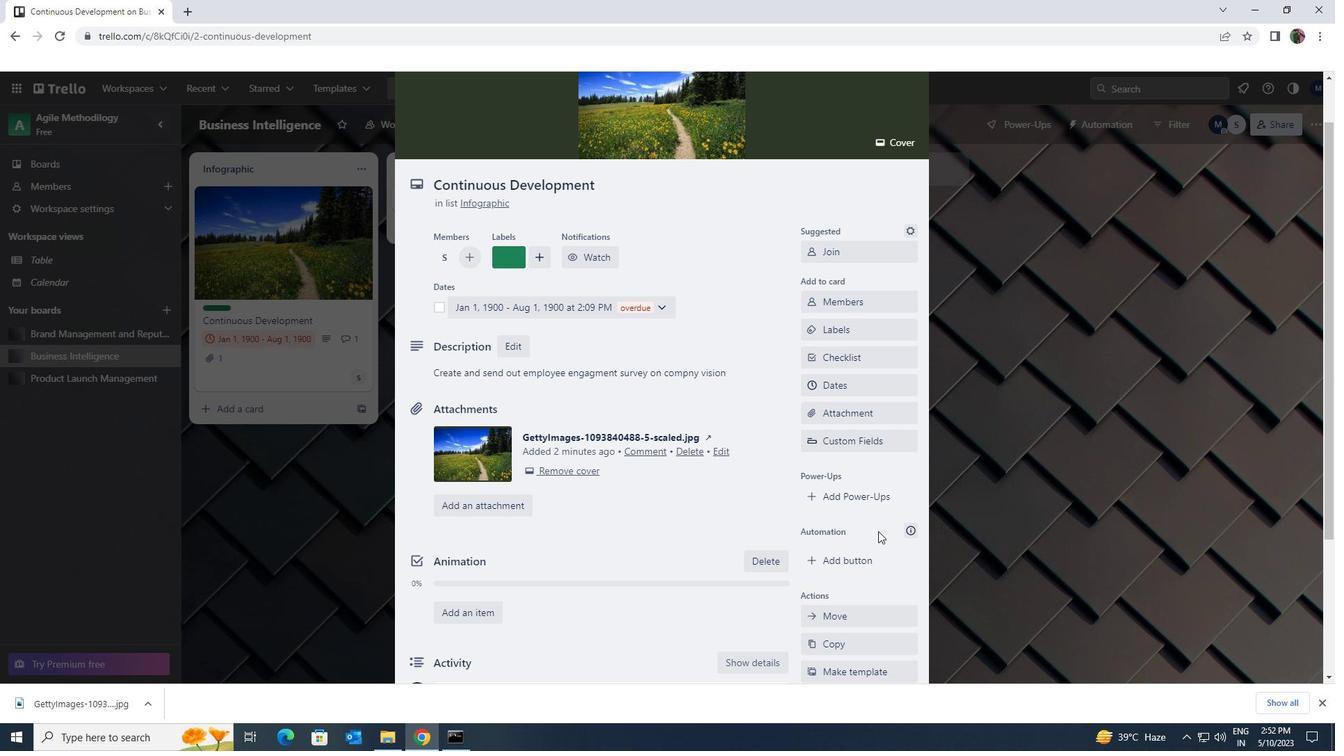 
